Task: Search one way flight ticket for 2 adults, 2 infants in seat and 1 infant on lap in first from Everett: Paine Field (snohomish County Airport) to Riverton: Central Wyoming Regional Airport (was Riverton Regional) on 8-4-2023. Choice of flights is JetBlue. Number of bags: 5 checked bags. Price is upto 45000. Outbound departure time preference is 7:00.
Action: Mouse moved to (258, 372)
Screenshot: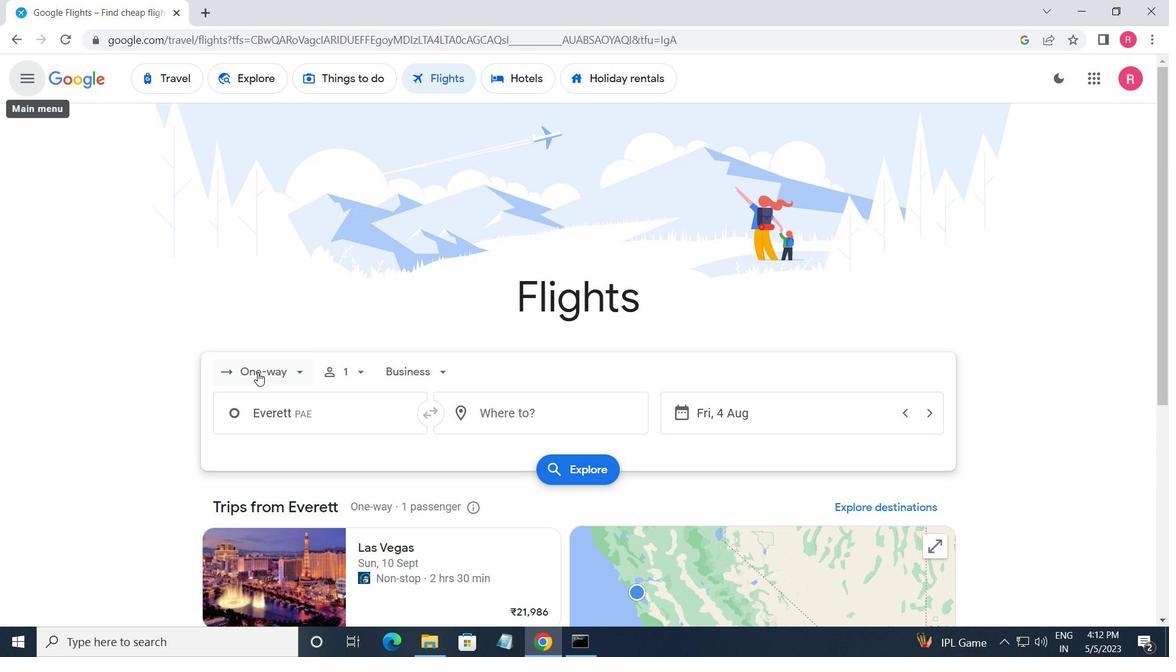 
Action: Mouse pressed left at (258, 372)
Screenshot: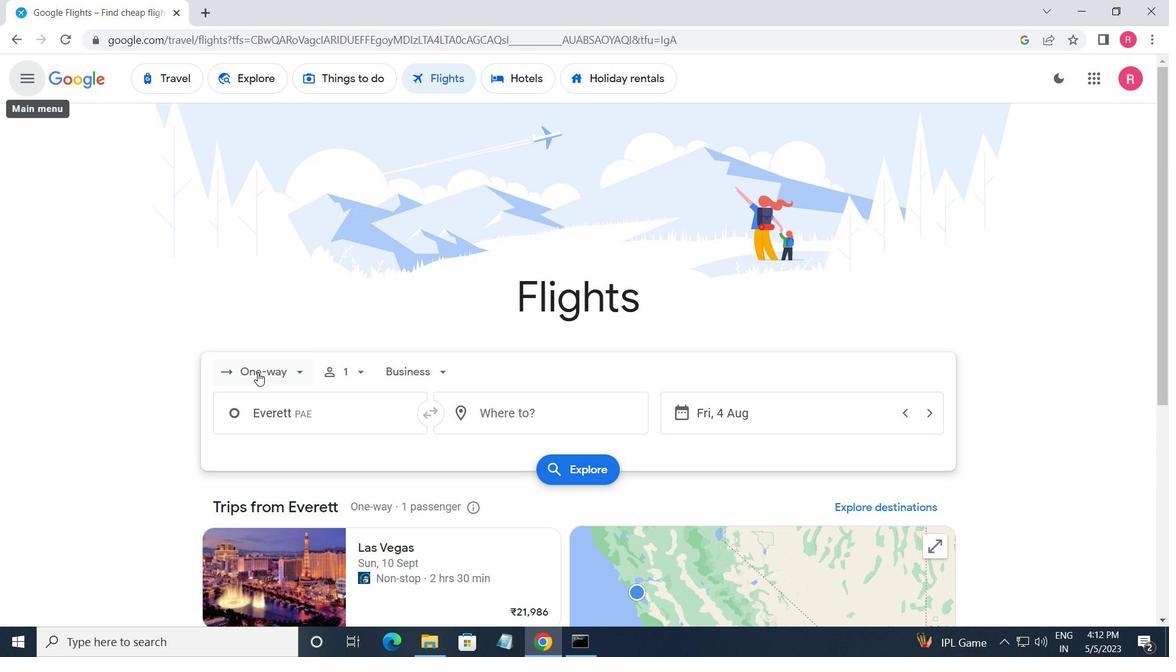 
Action: Mouse moved to (294, 373)
Screenshot: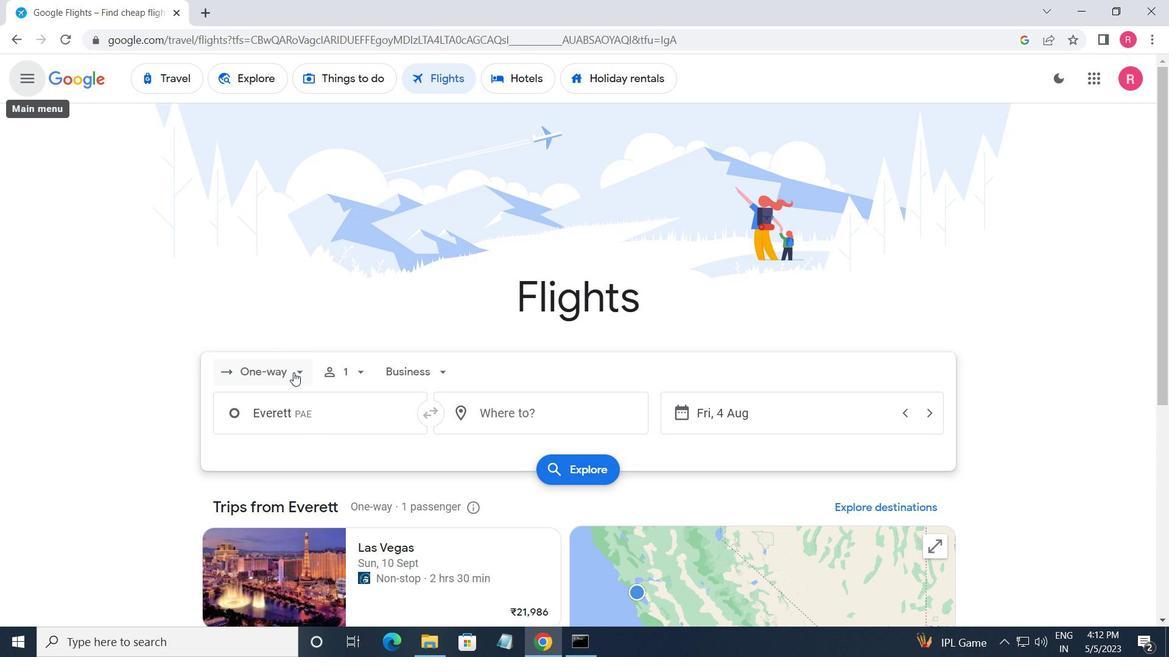 
Action: Mouse pressed left at (294, 373)
Screenshot: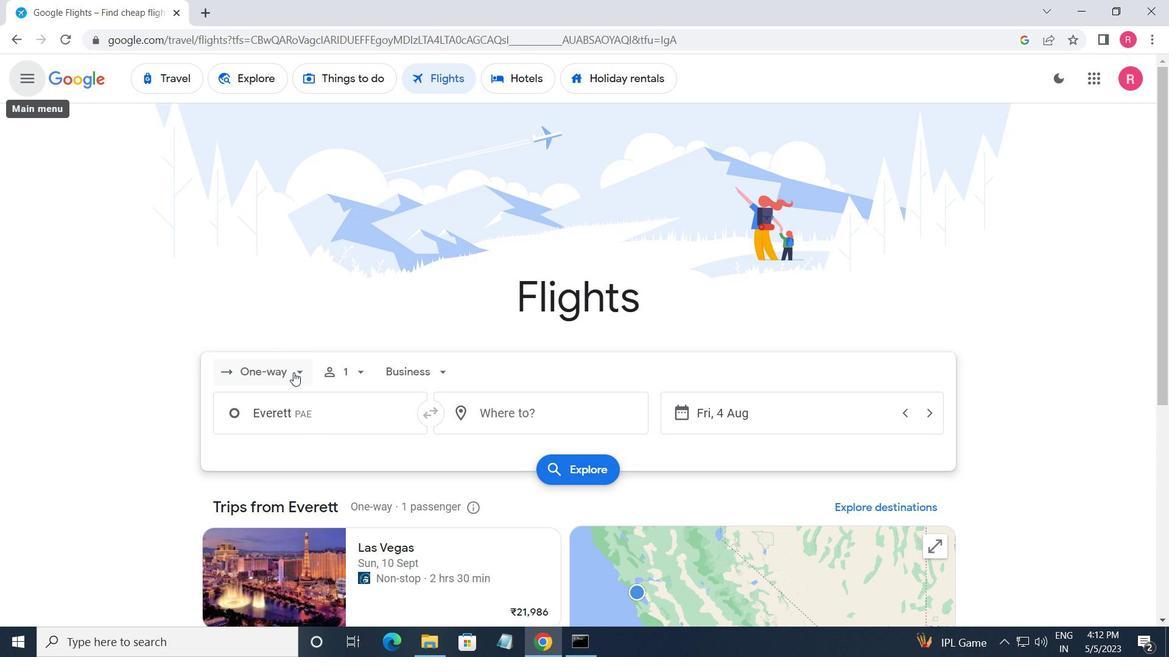 
Action: Mouse moved to (294, 375)
Screenshot: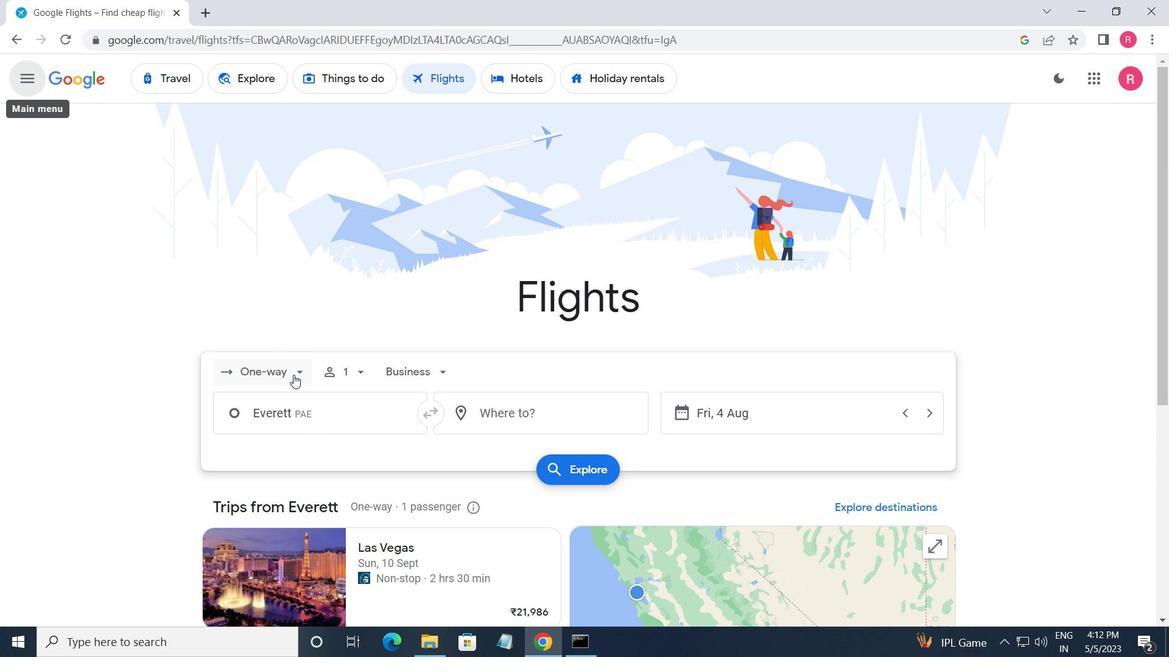 
Action: Mouse pressed left at (294, 375)
Screenshot: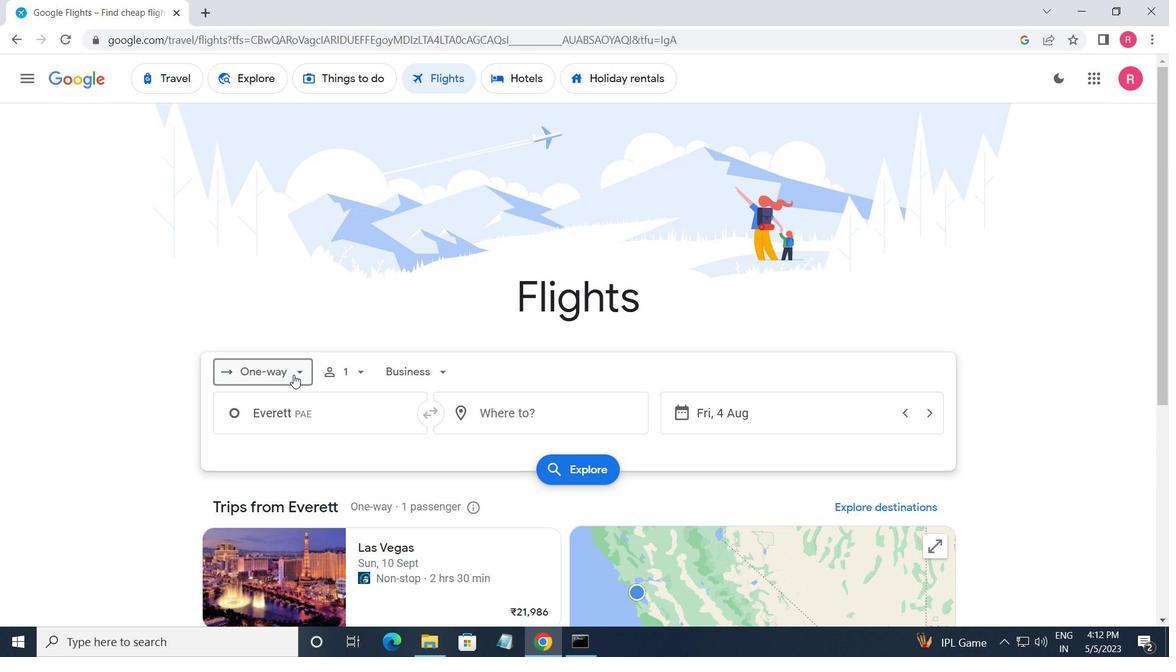 
Action: Mouse pressed left at (294, 375)
Screenshot: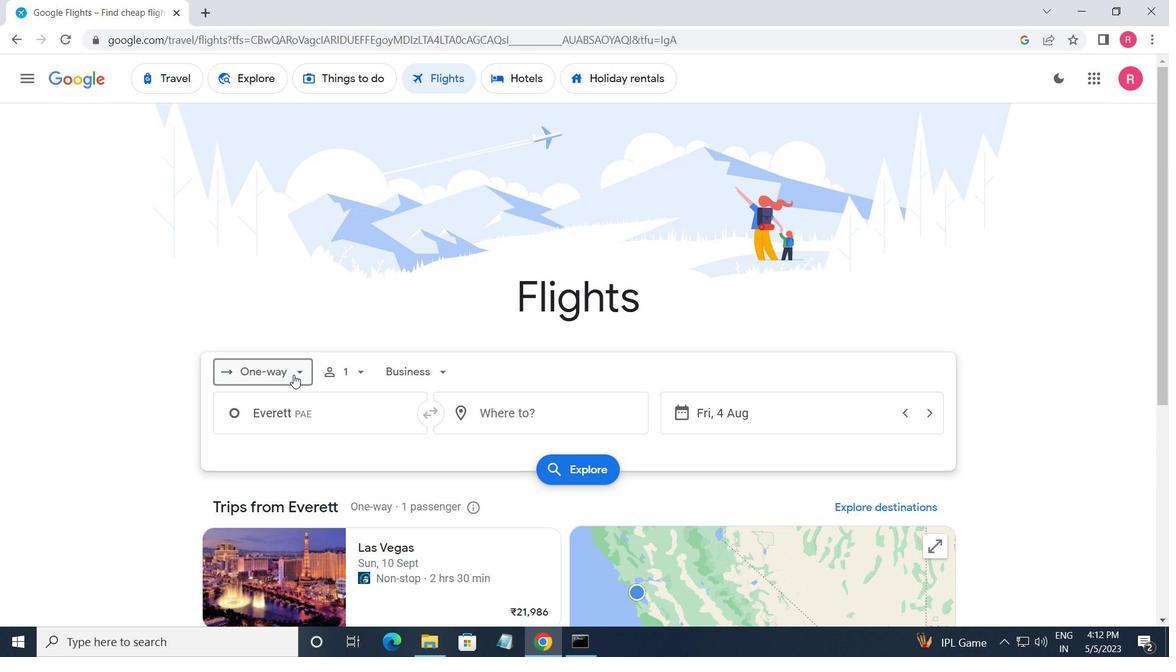 
Action: Mouse moved to (291, 442)
Screenshot: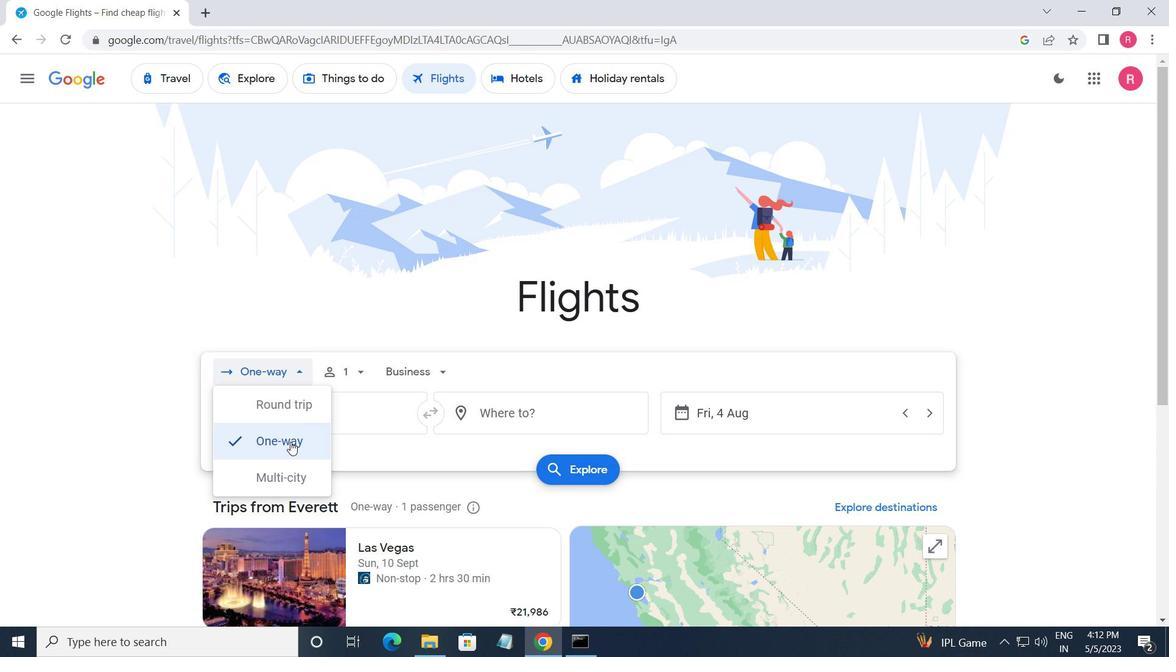 
Action: Mouse pressed left at (291, 442)
Screenshot: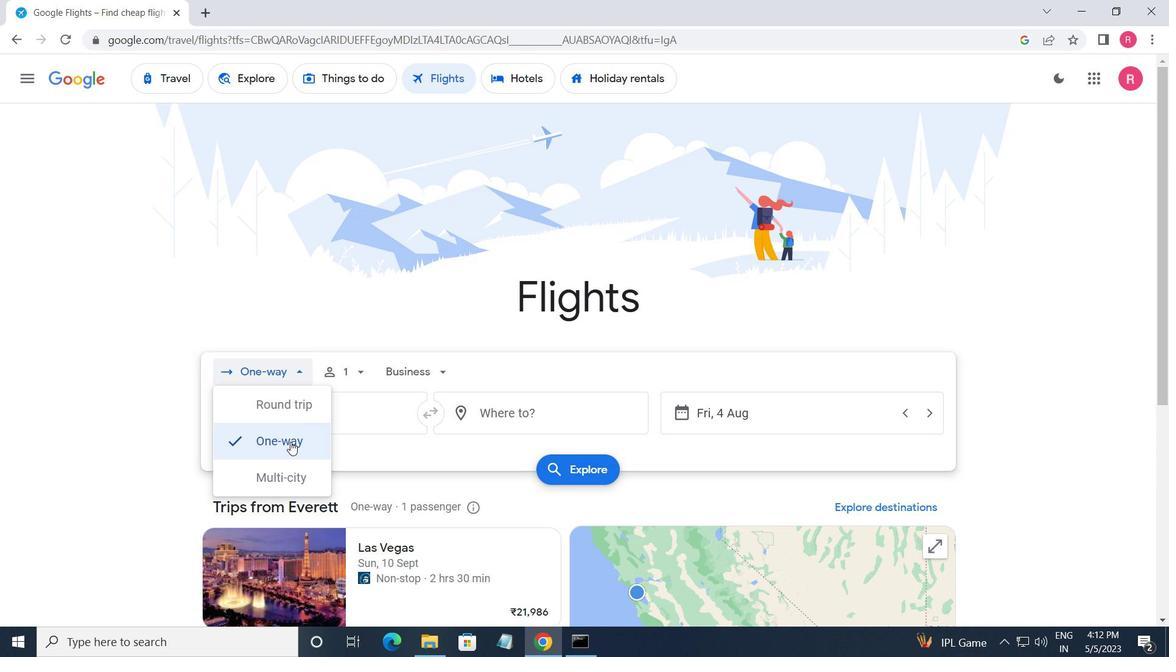 
Action: Mouse moved to (351, 369)
Screenshot: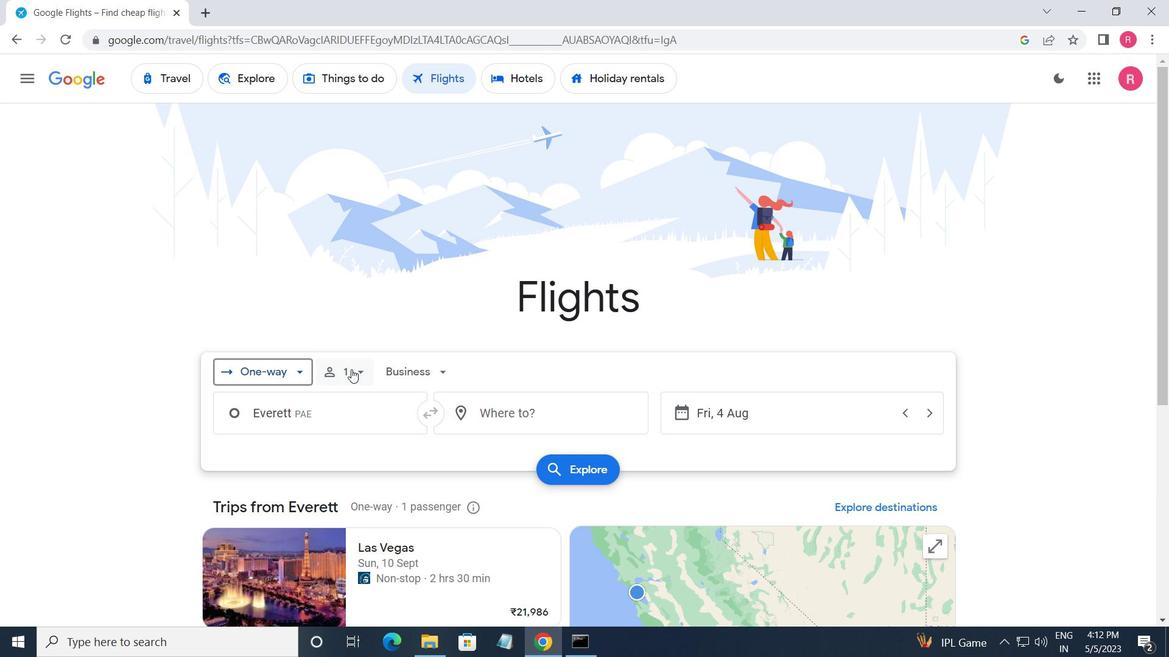
Action: Mouse pressed left at (351, 369)
Screenshot: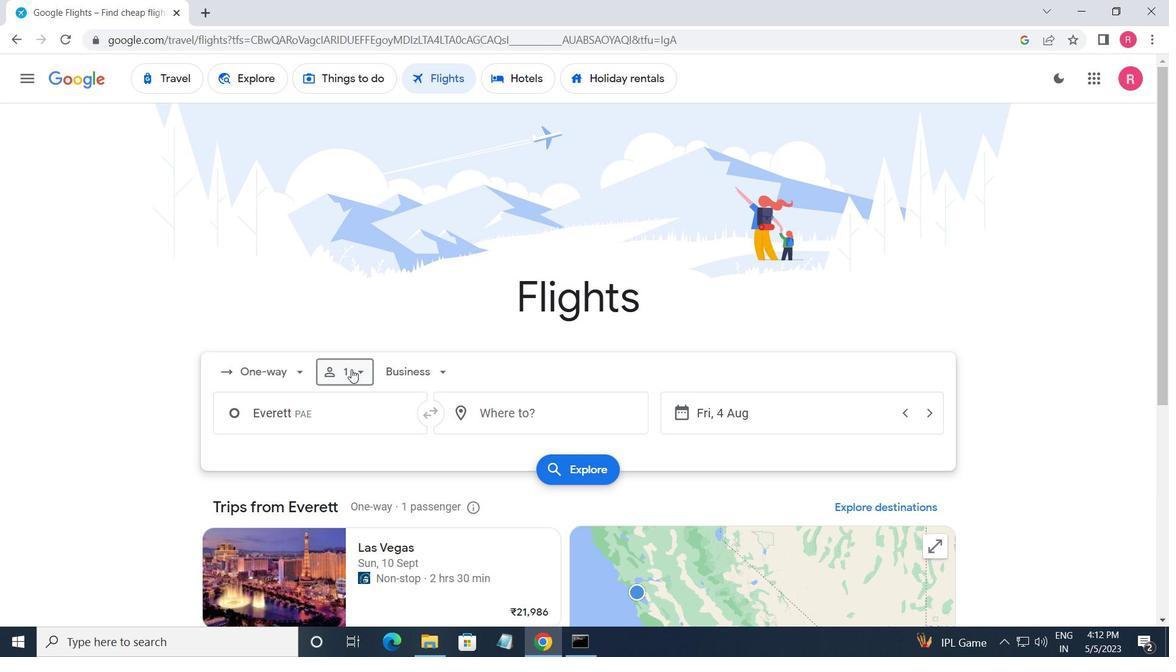
Action: Mouse moved to (477, 417)
Screenshot: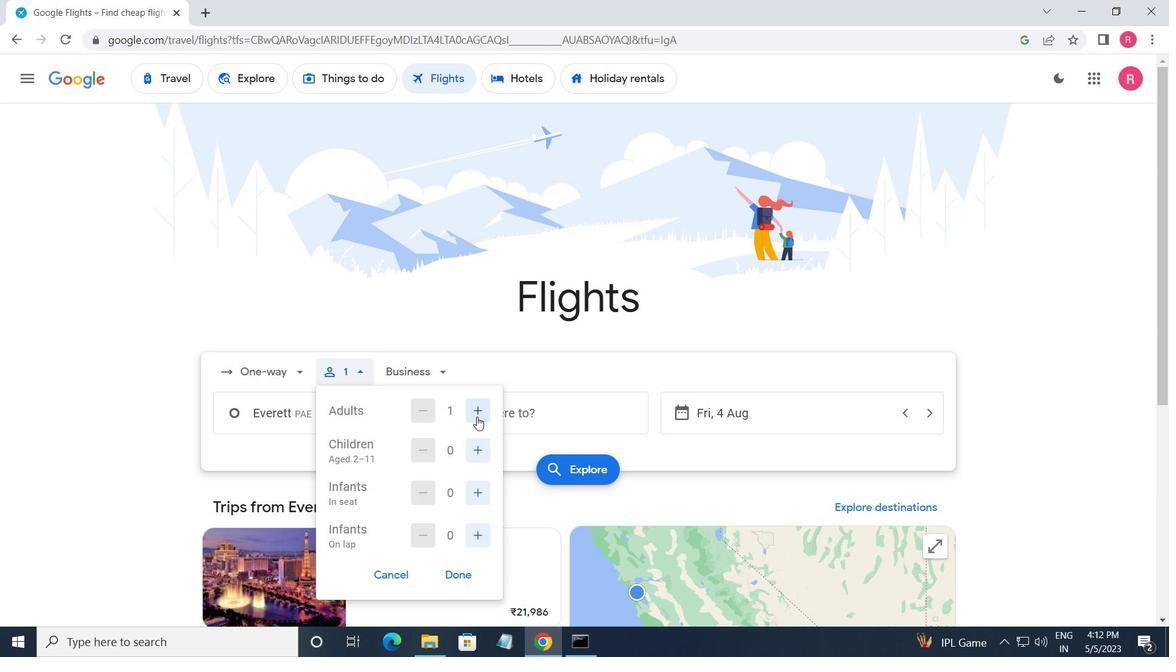 
Action: Mouse pressed left at (477, 417)
Screenshot: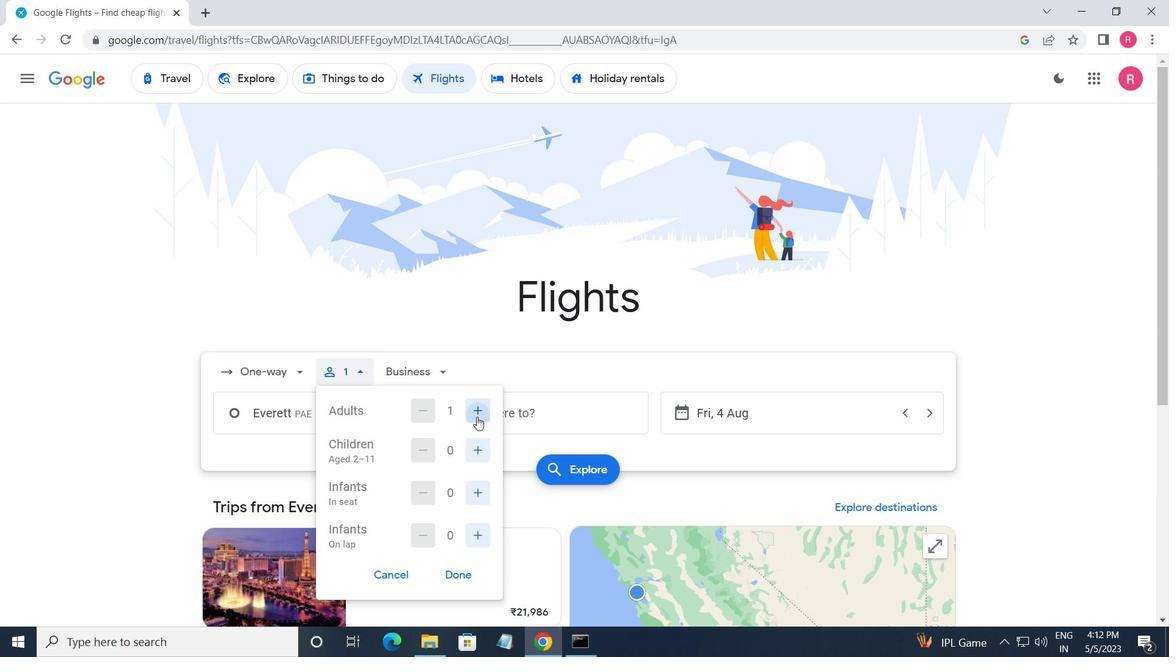 
Action: Mouse moved to (484, 504)
Screenshot: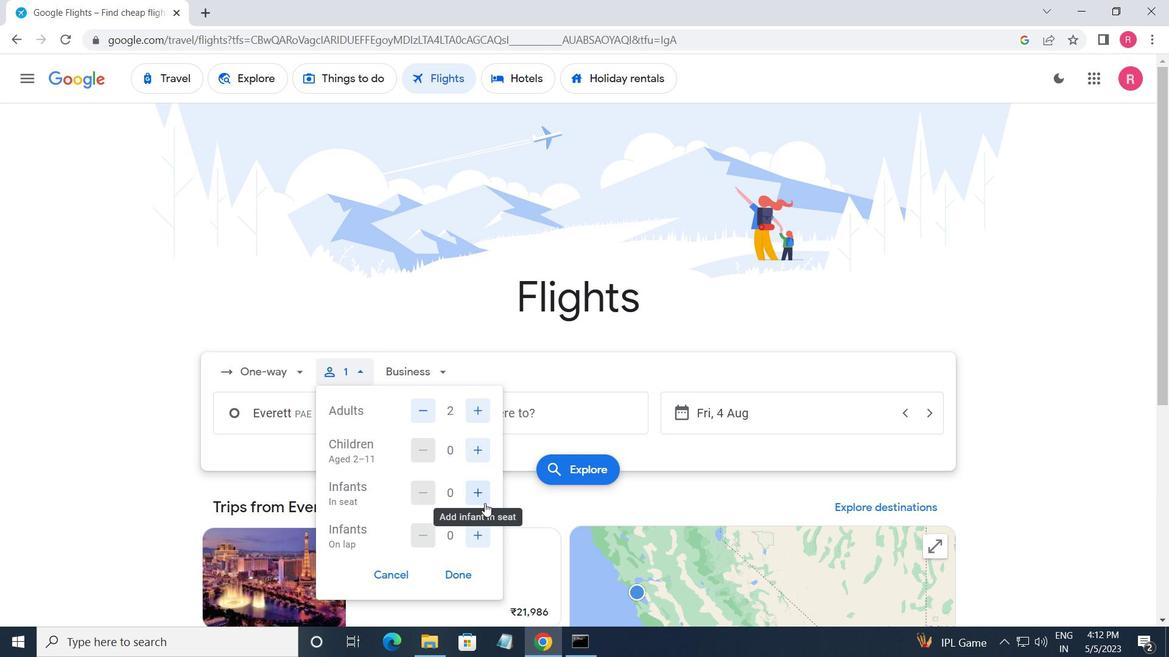 
Action: Mouse pressed left at (484, 504)
Screenshot: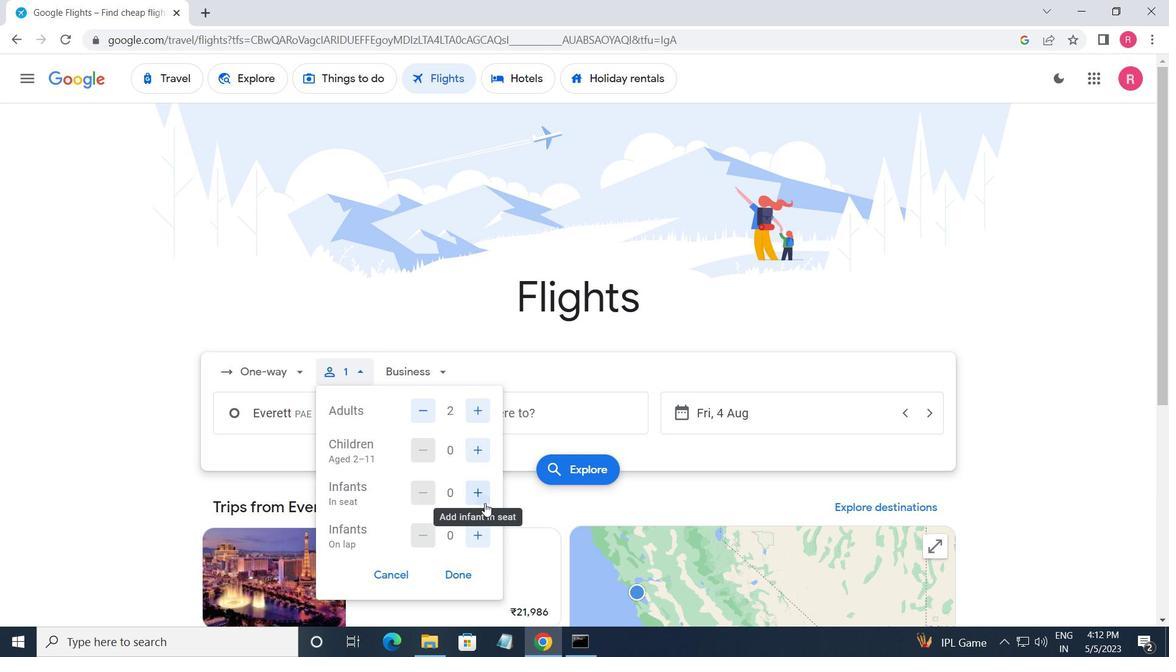 
Action: Mouse pressed left at (484, 504)
Screenshot: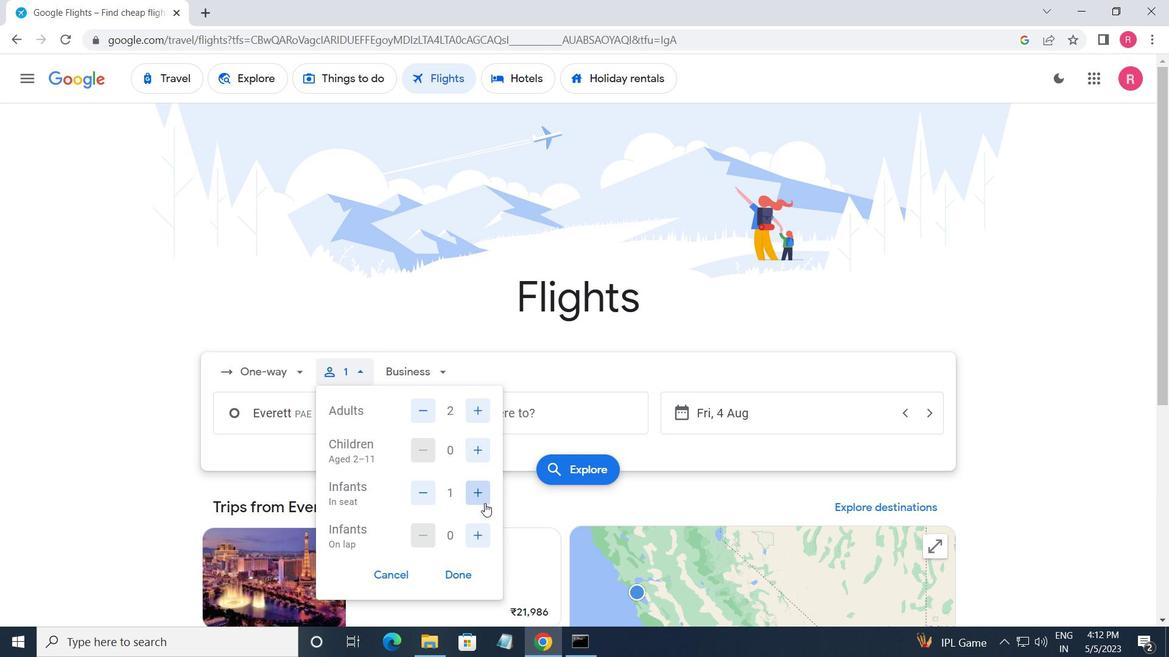 
Action: Mouse moved to (484, 537)
Screenshot: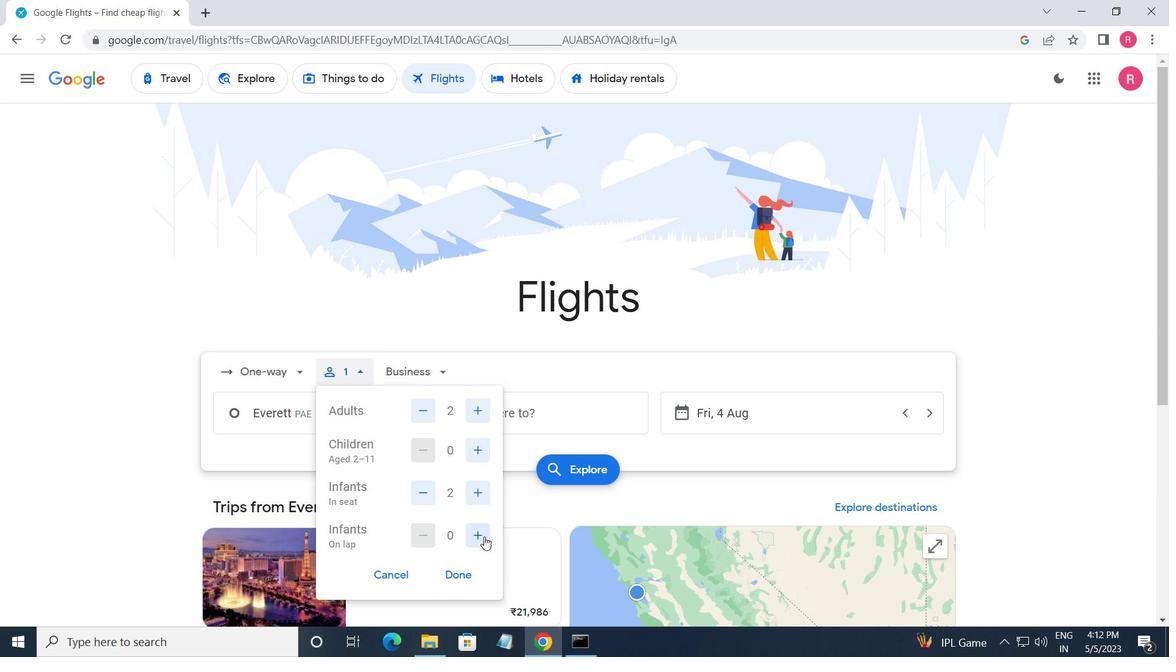 
Action: Mouse pressed left at (484, 537)
Screenshot: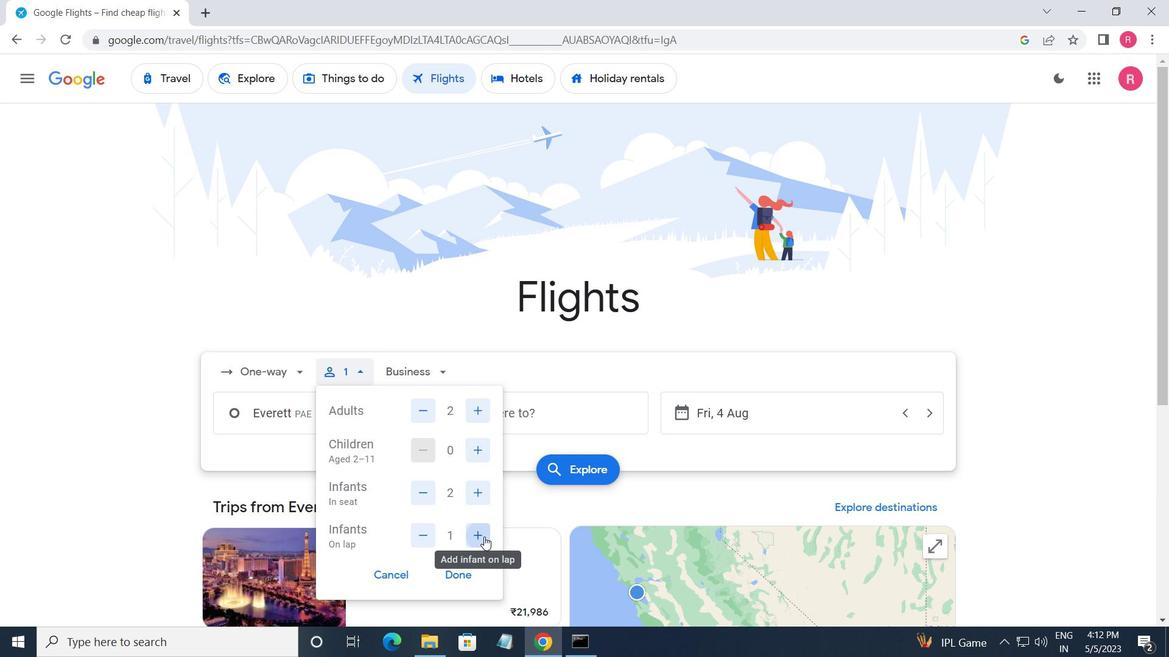 
Action: Mouse moved to (471, 568)
Screenshot: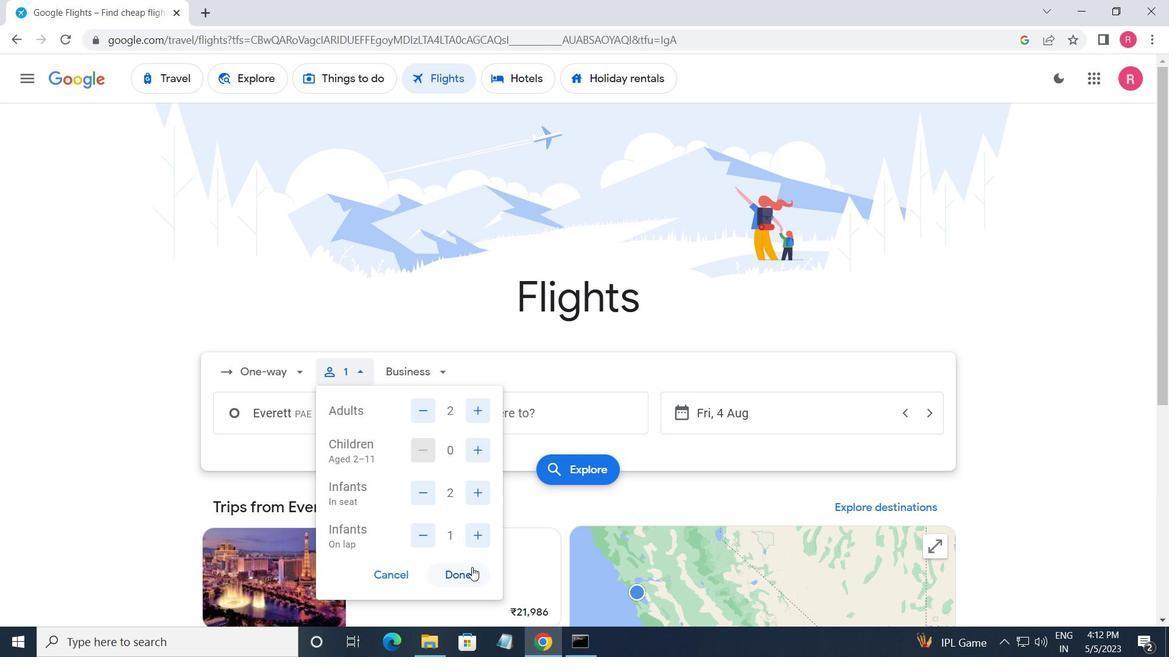 
Action: Mouse pressed left at (471, 568)
Screenshot: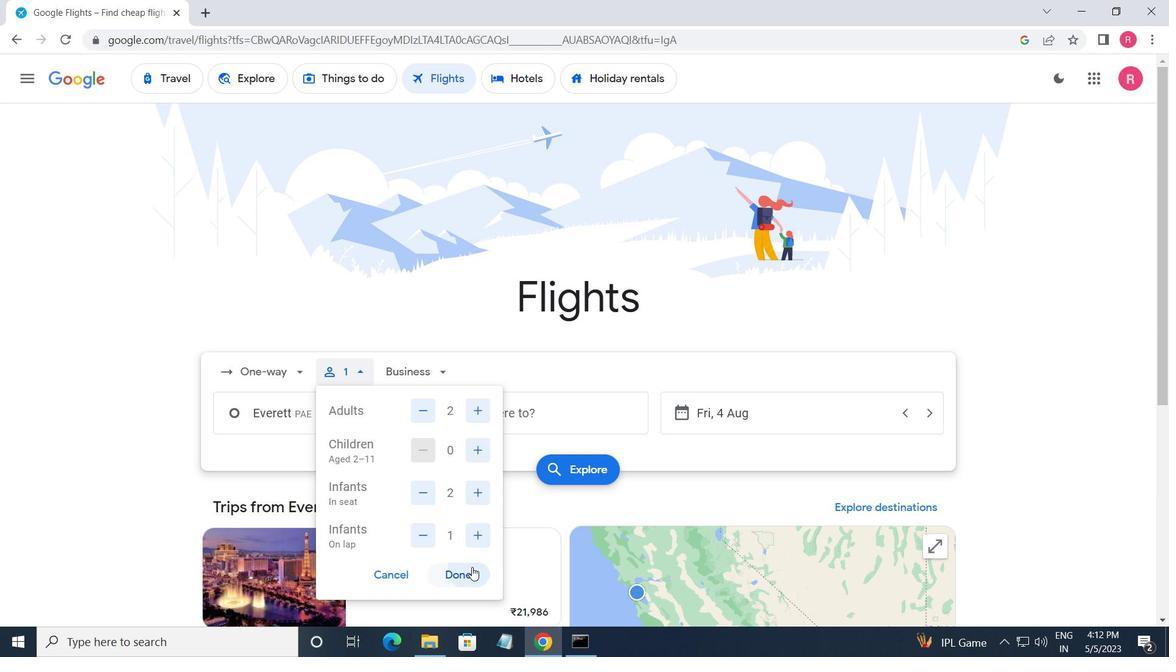 
Action: Mouse moved to (418, 366)
Screenshot: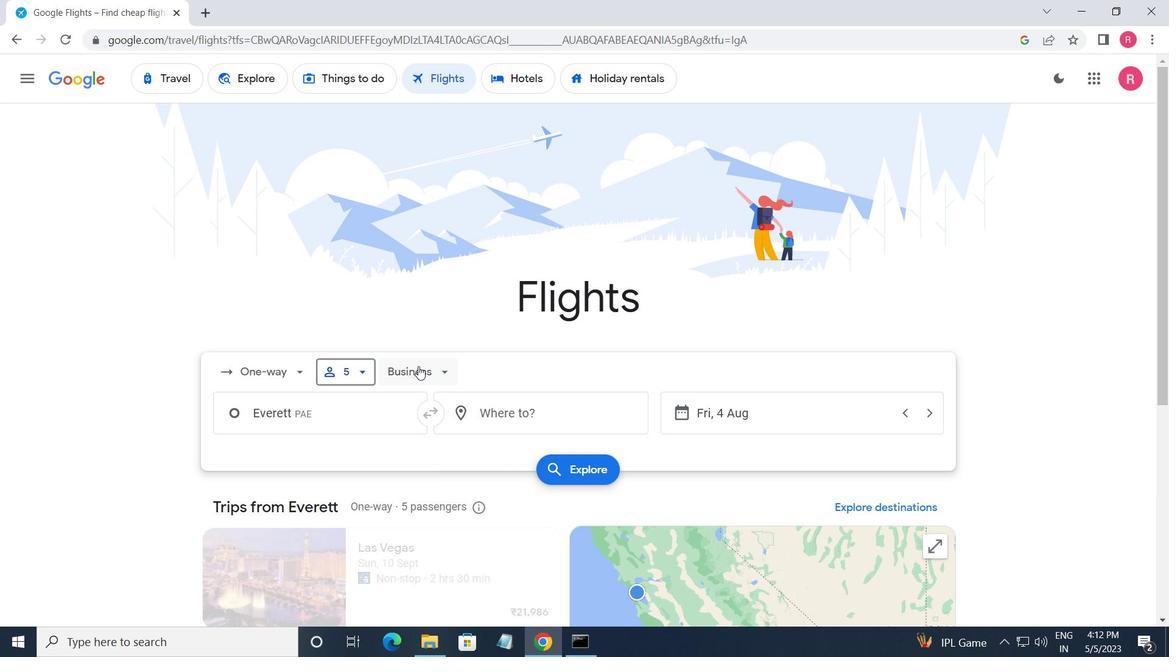 
Action: Mouse pressed left at (418, 366)
Screenshot: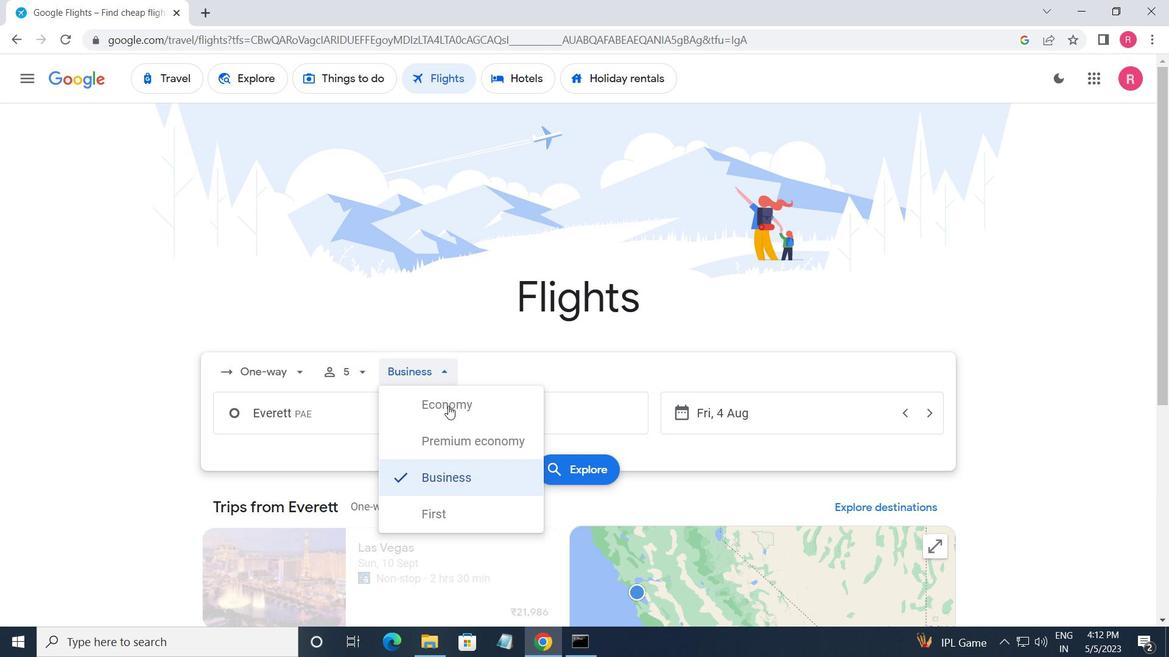
Action: Mouse moved to (455, 512)
Screenshot: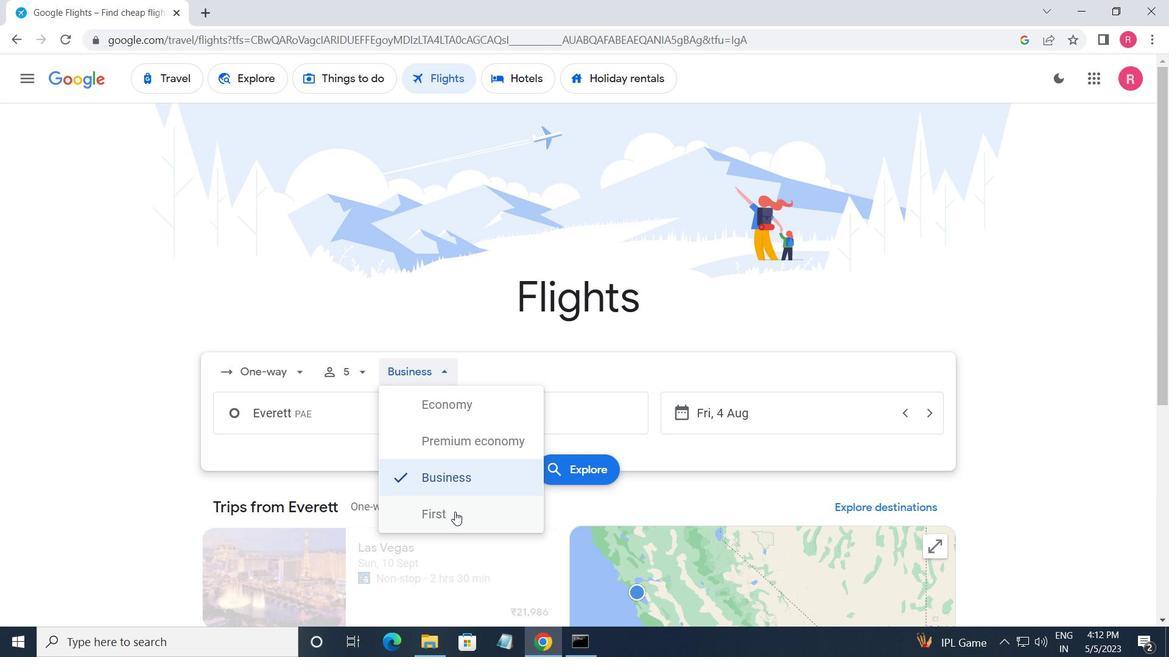 
Action: Mouse pressed left at (455, 512)
Screenshot: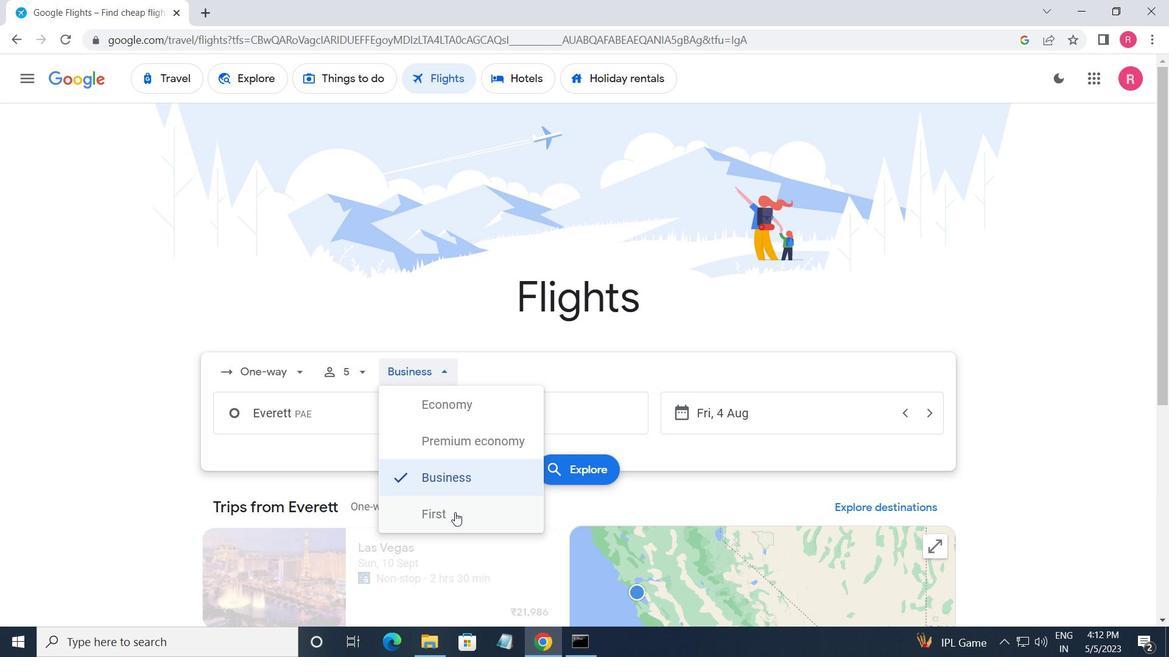 
Action: Mouse moved to (381, 425)
Screenshot: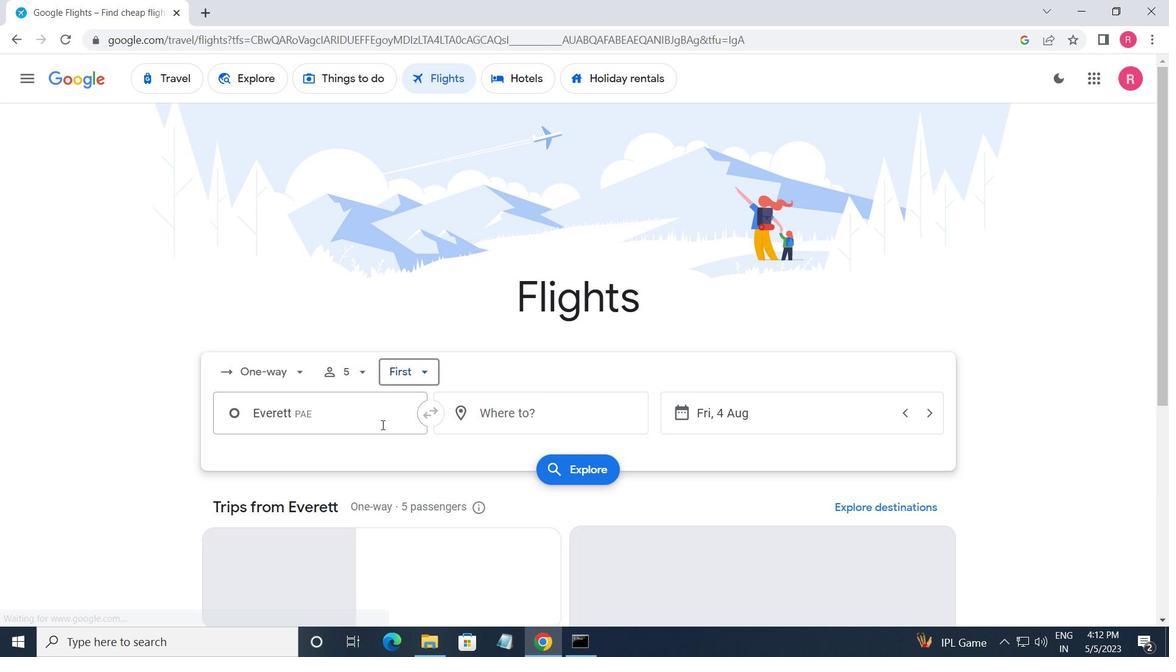 
Action: Mouse pressed left at (381, 425)
Screenshot: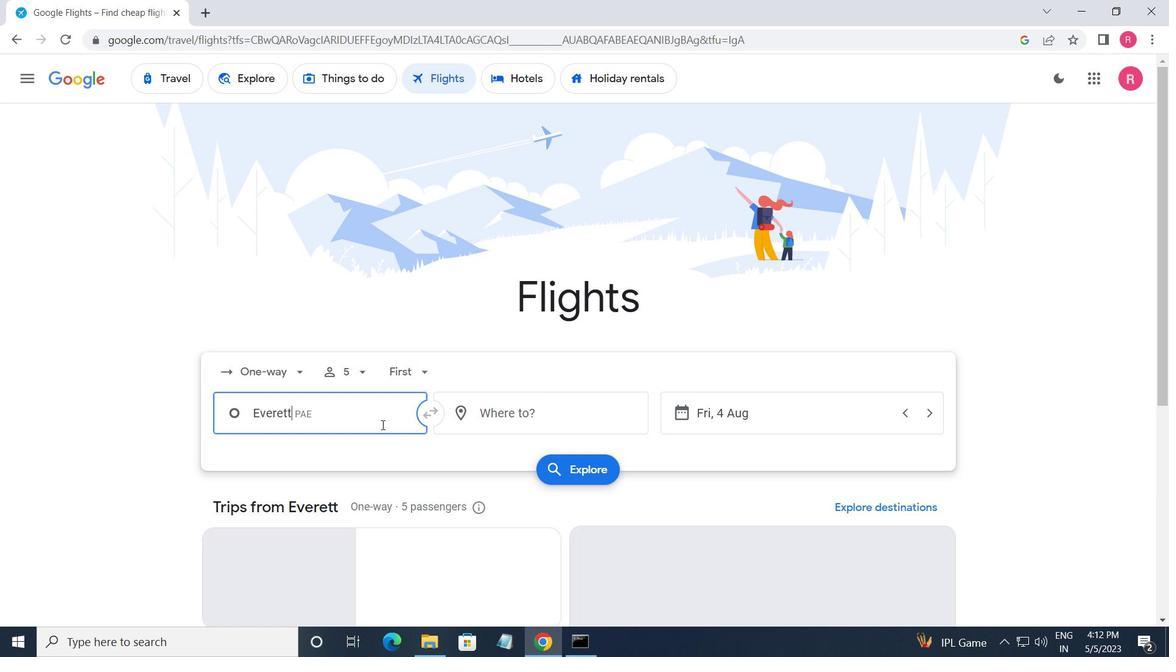 
Action: Key pressed <Key.shift>EVERETT
Screenshot: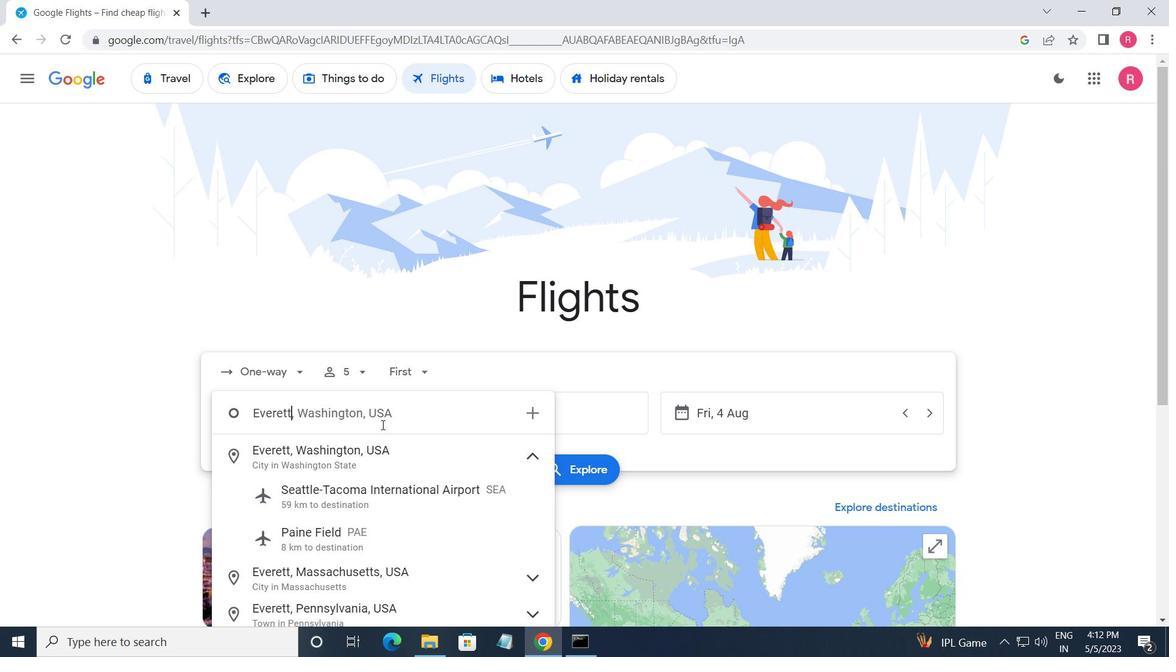 
Action: Mouse moved to (408, 551)
Screenshot: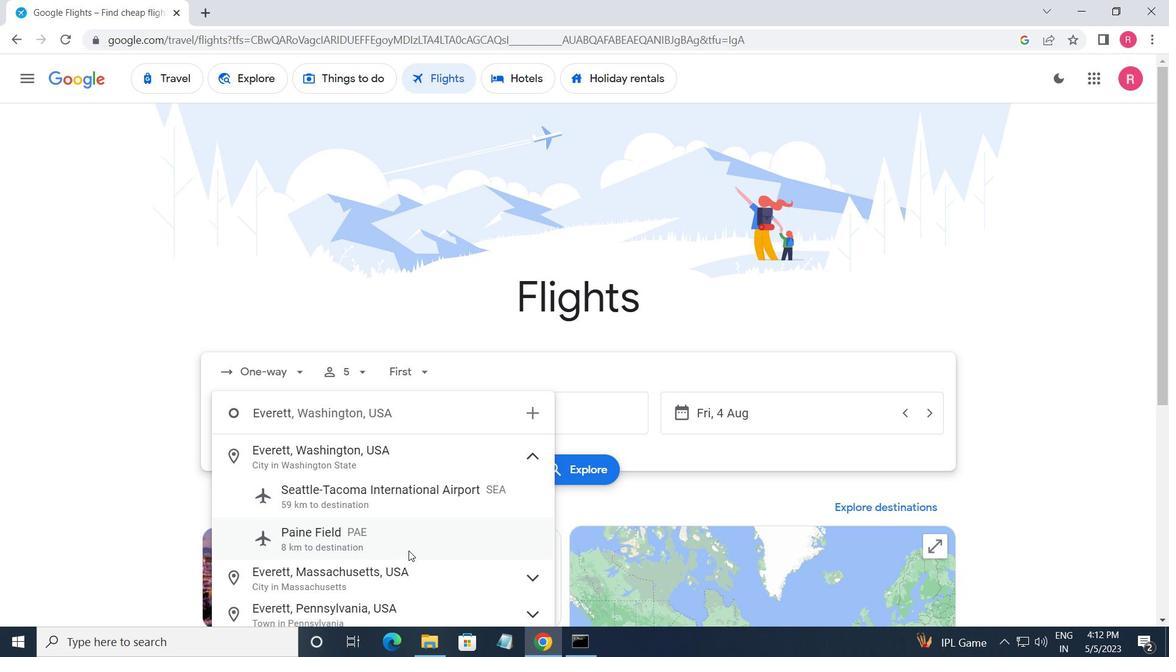 
Action: Mouse pressed left at (408, 551)
Screenshot: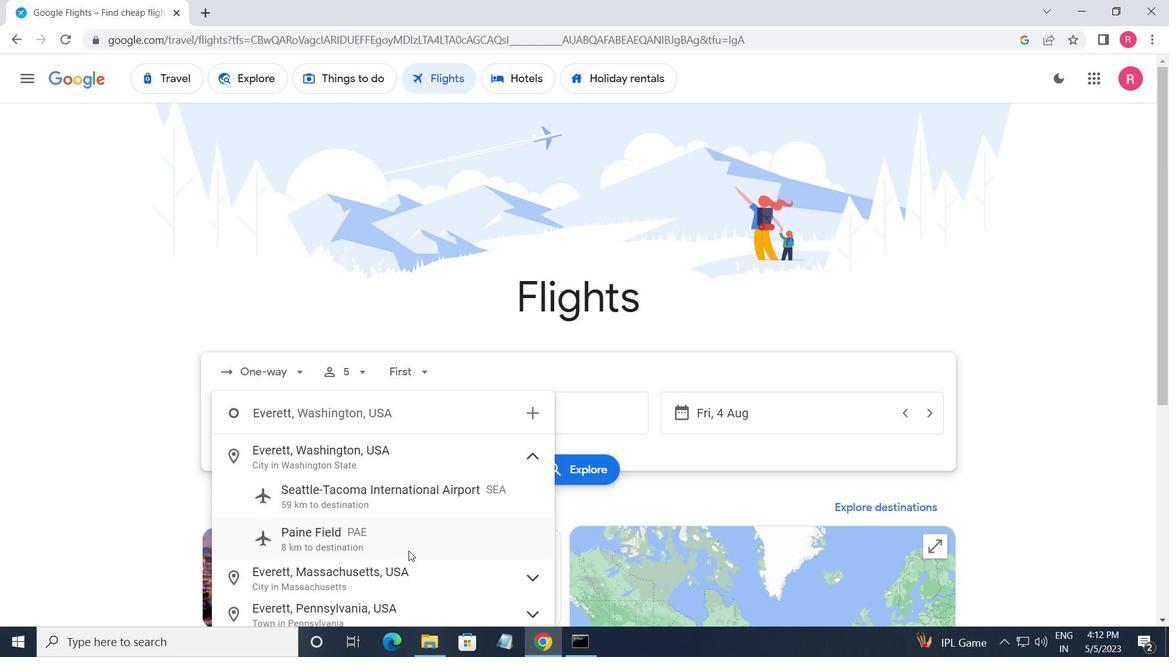 
Action: Mouse moved to (566, 410)
Screenshot: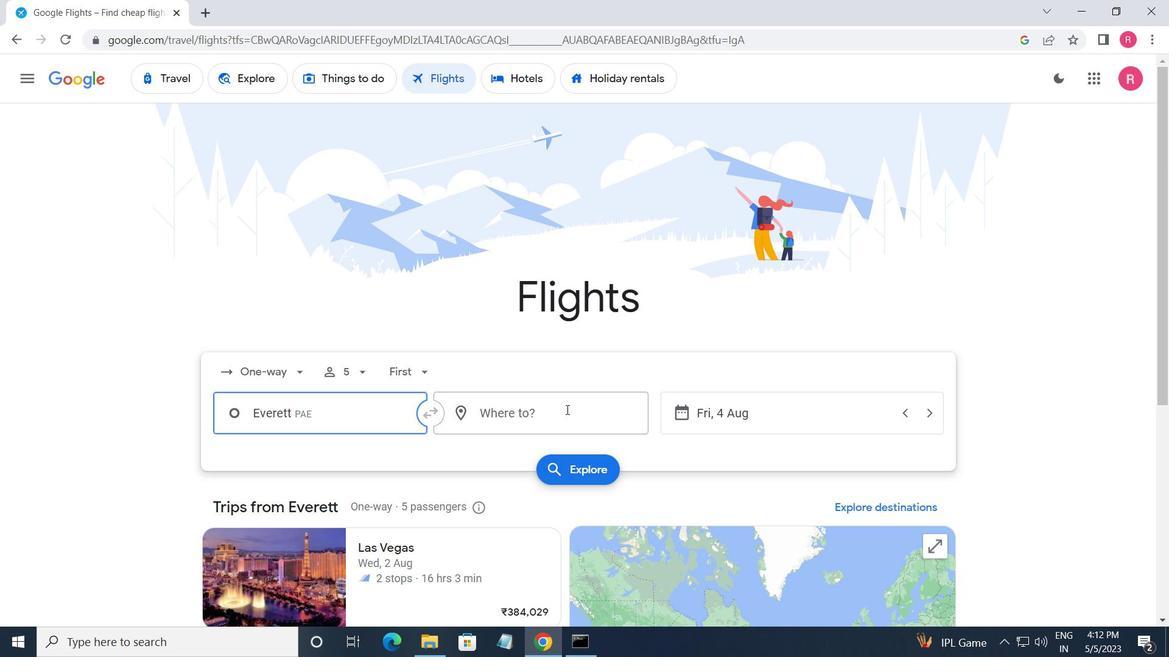 
Action: Mouse pressed left at (566, 410)
Screenshot: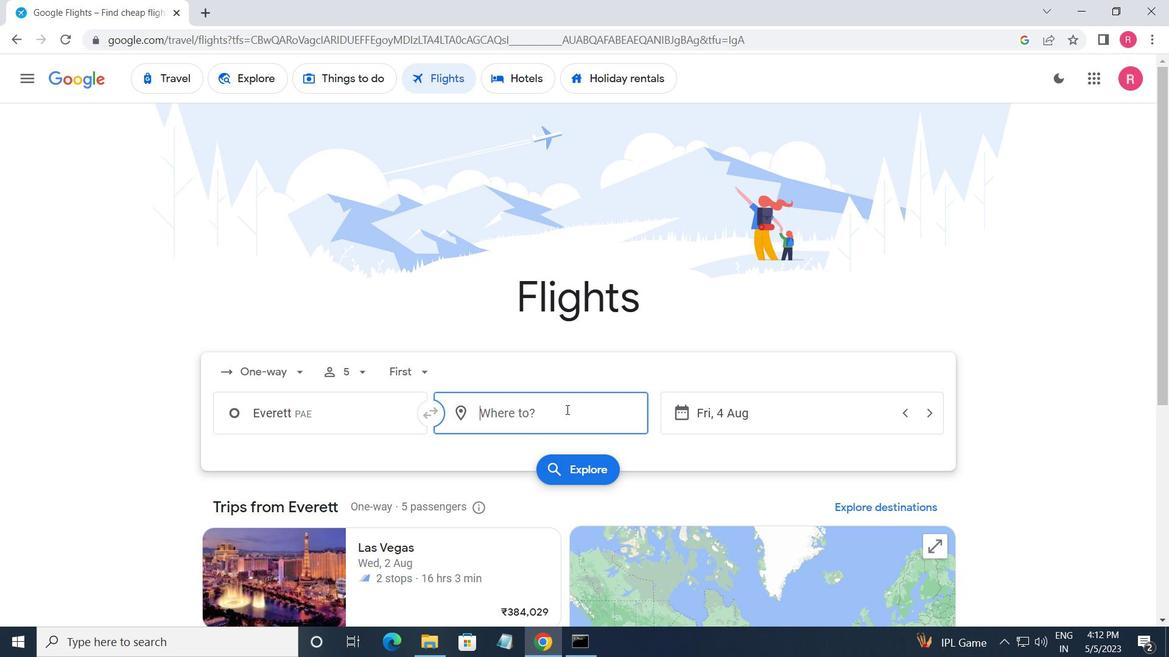 
Action: Key pressed <Key.shift>CENTRAL<Key.space><Key.shift>WO
Screenshot: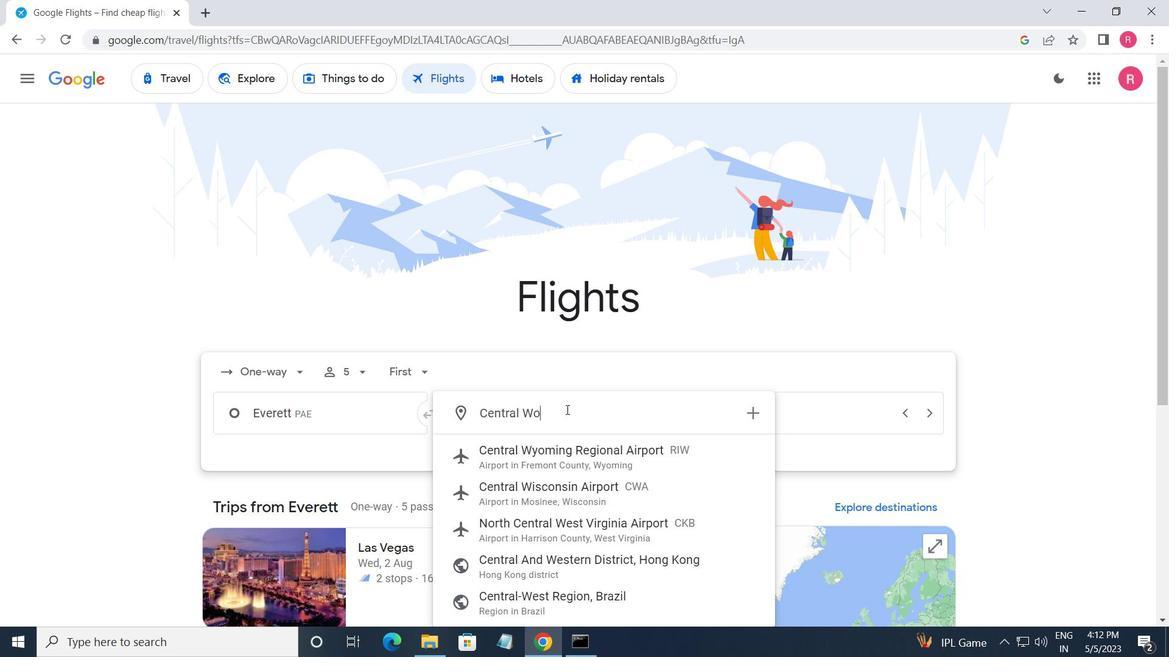 
Action: Mouse moved to (568, 448)
Screenshot: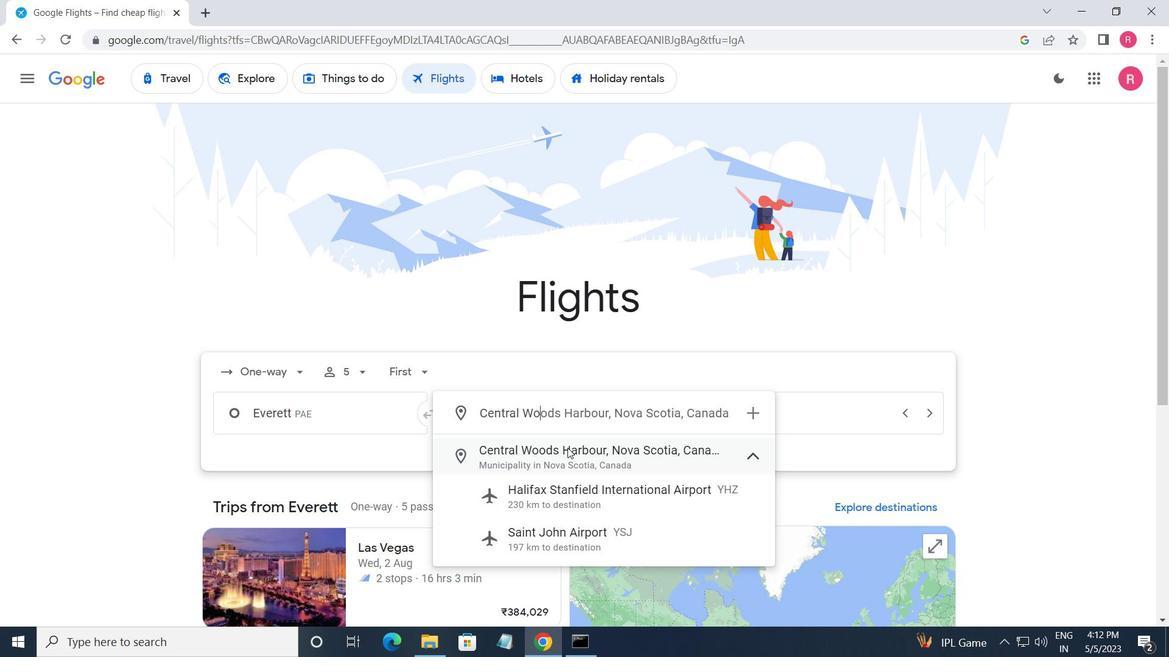 
Action: Key pressed Y<Key.backspace><Key.backspace>Y
Screenshot: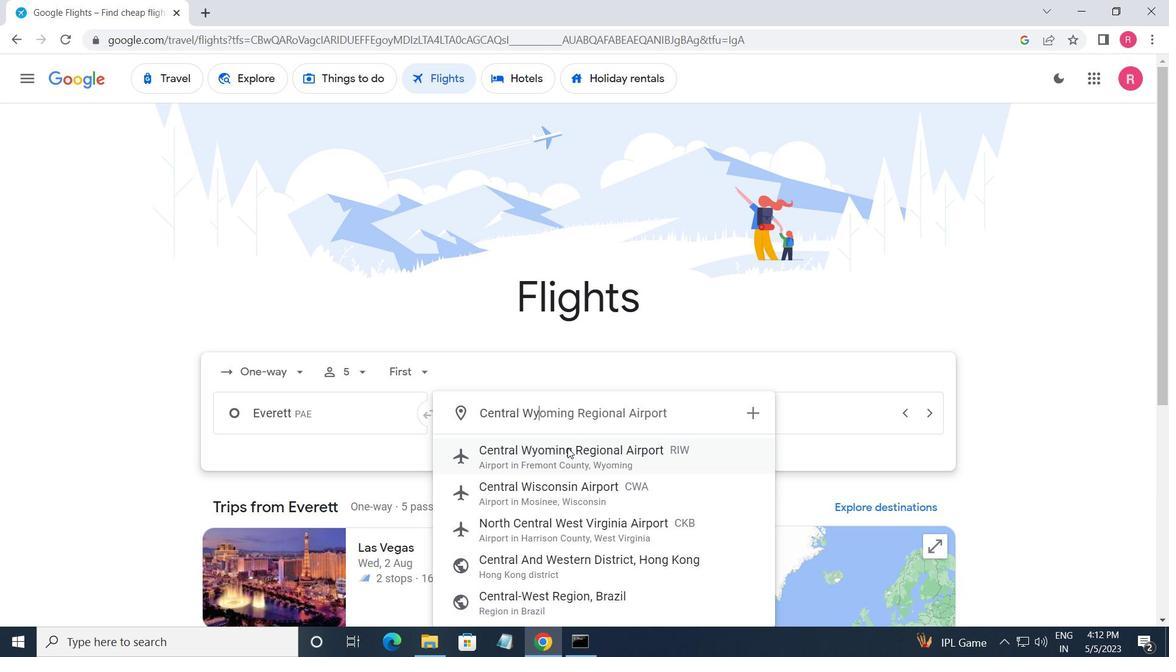 
Action: Mouse pressed left at (568, 448)
Screenshot: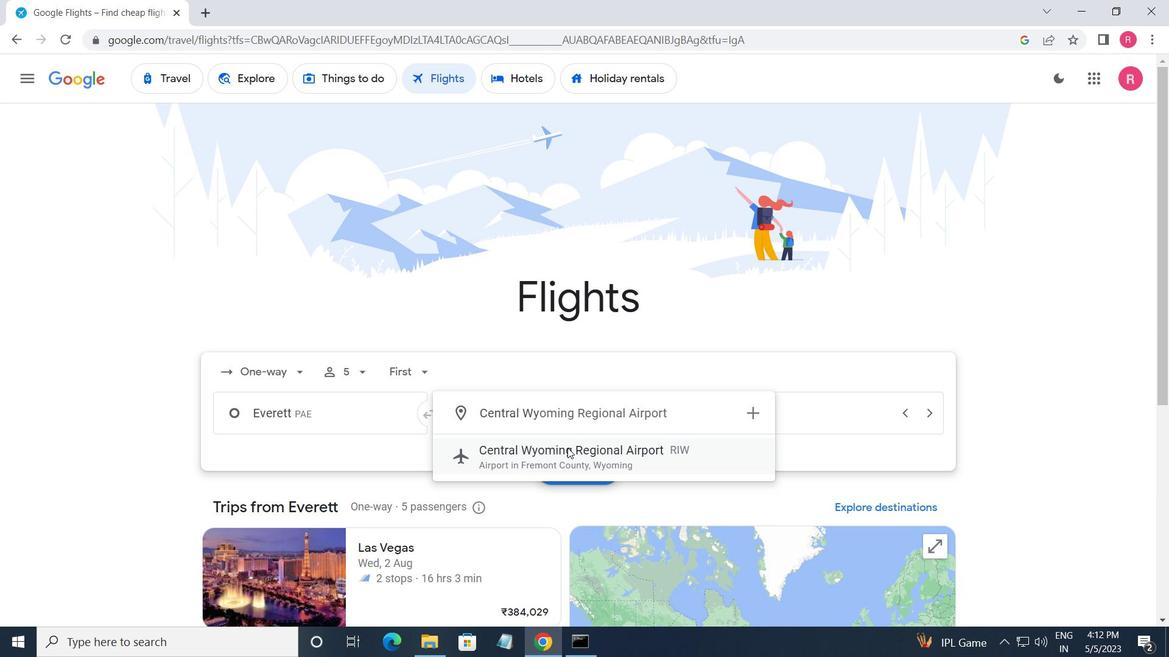 
Action: Mouse moved to (755, 415)
Screenshot: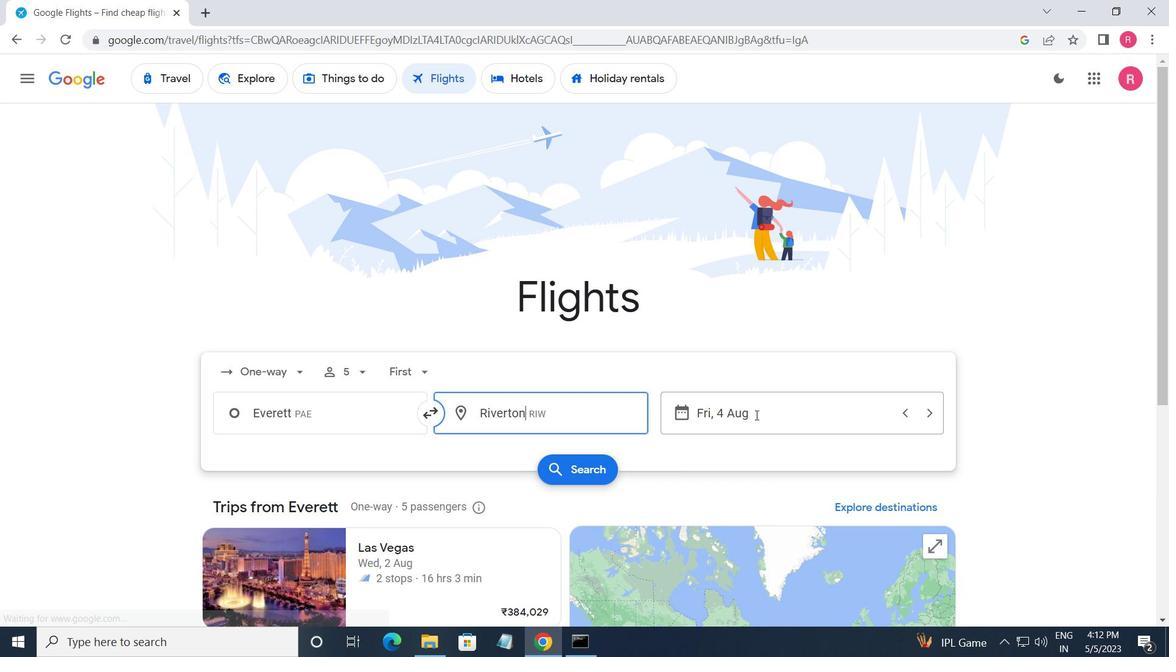
Action: Mouse pressed left at (755, 415)
Screenshot: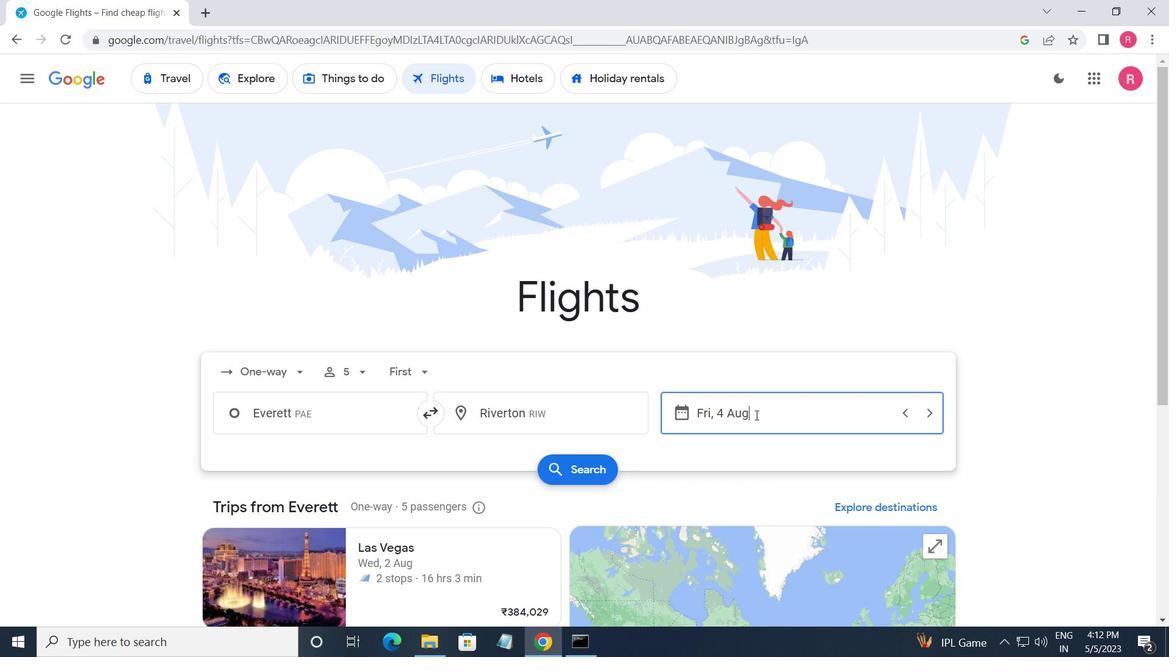 
Action: Mouse moved to (579, 359)
Screenshot: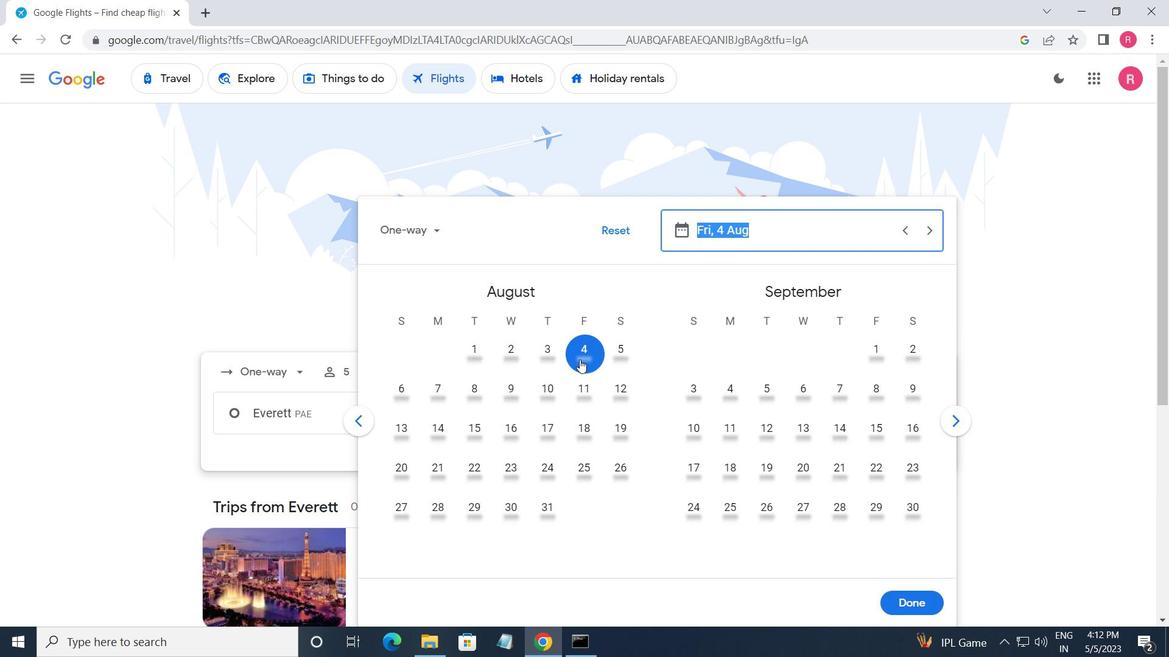 
Action: Mouse pressed left at (579, 359)
Screenshot: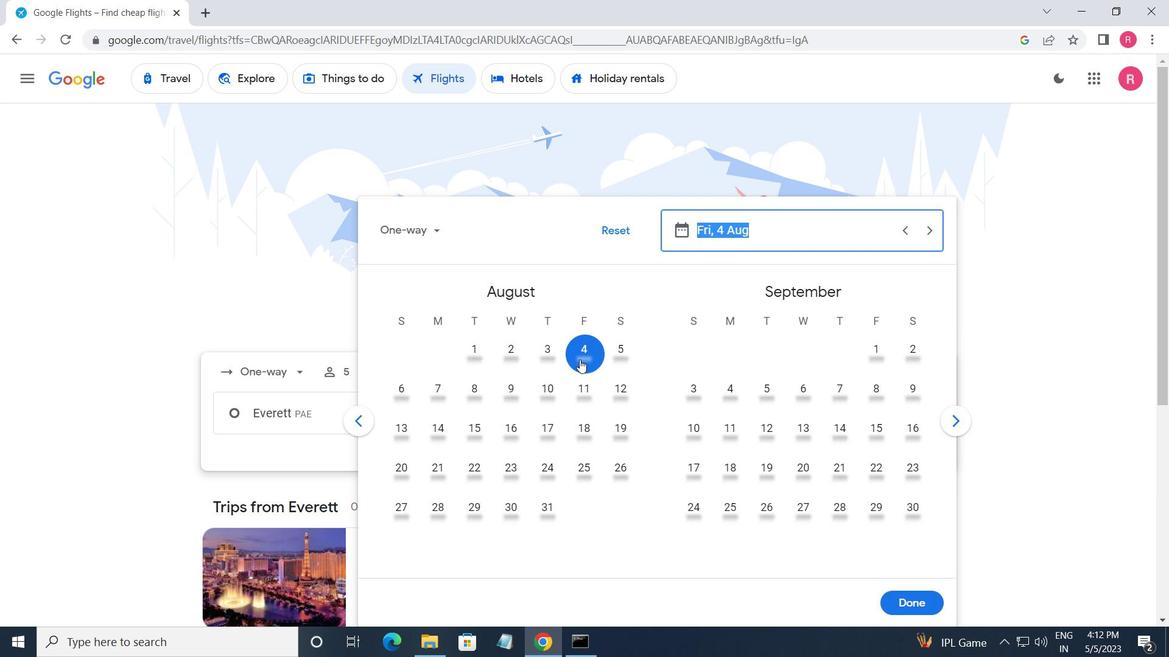 
Action: Mouse moved to (927, 595)
Screenshot: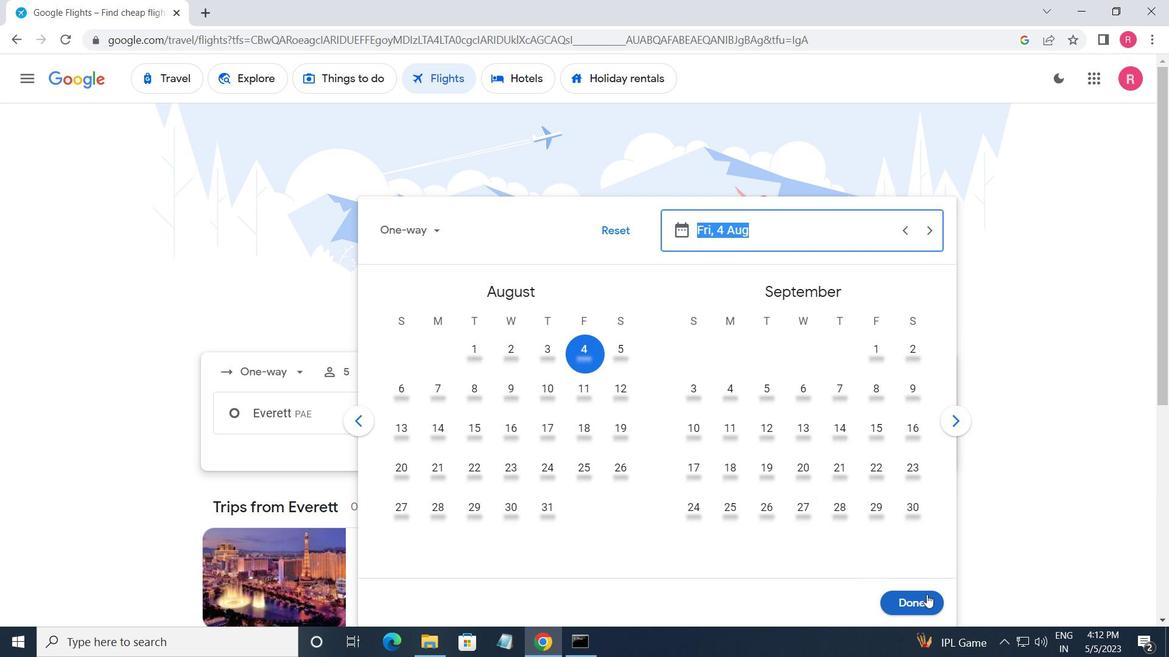 
Action: Mouse pressed left at (927, 595)
Screenshot: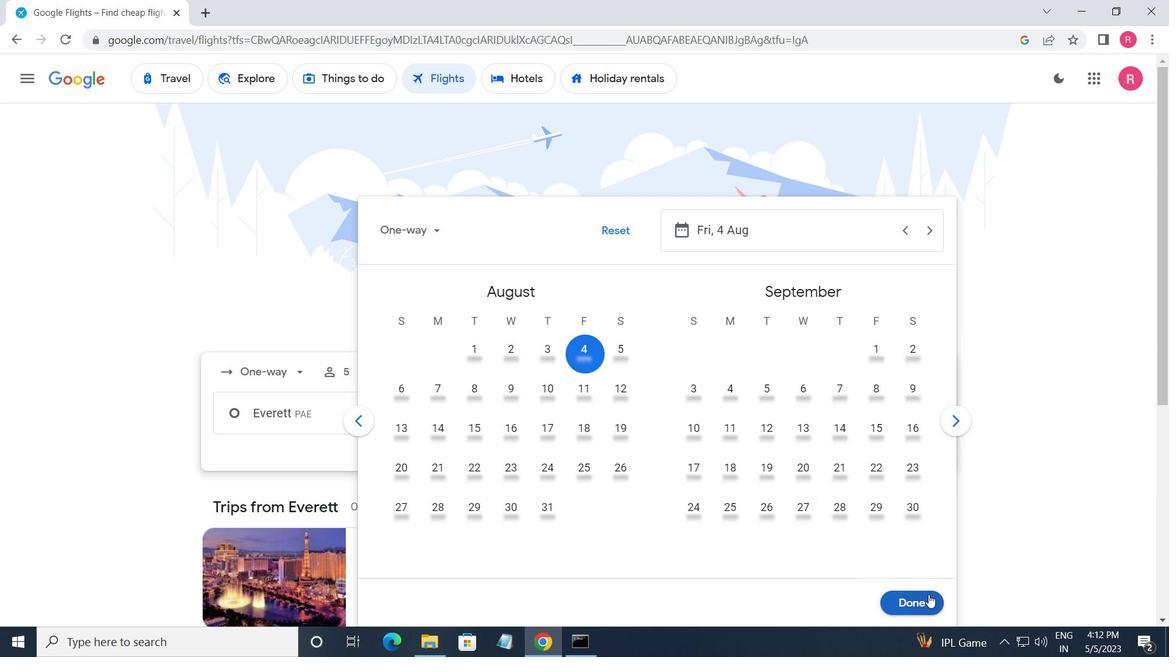 
Action: Mouse moved to (566, 462)
Screenshot: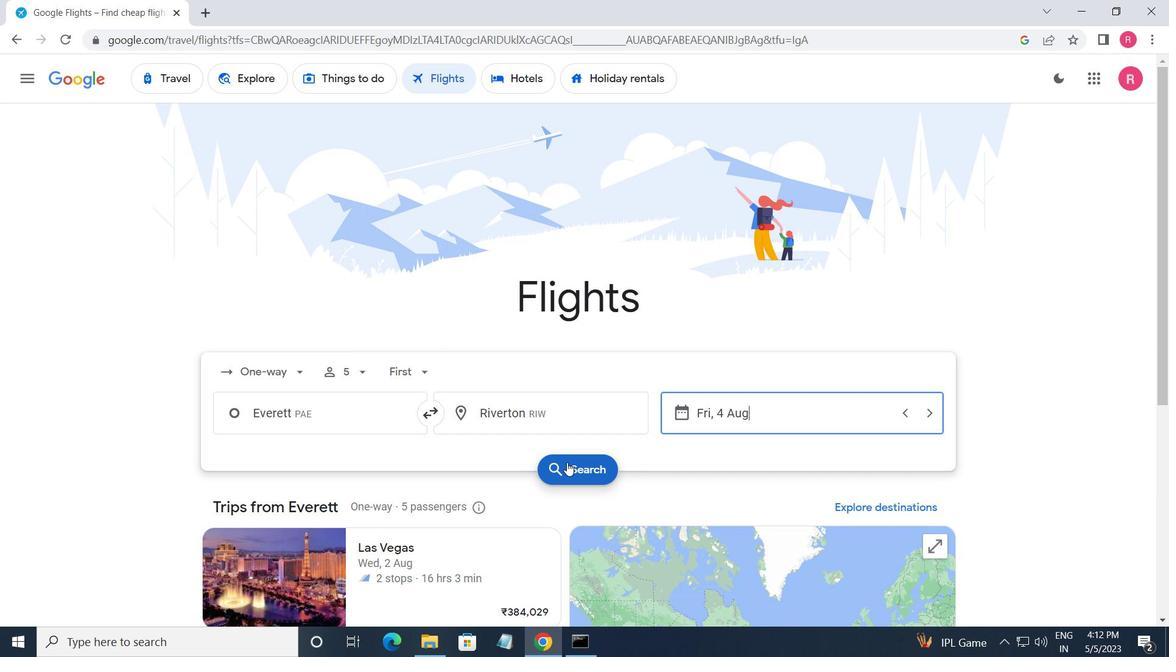 
Action: Mouse pressed left at (566, 462)
Screenshot: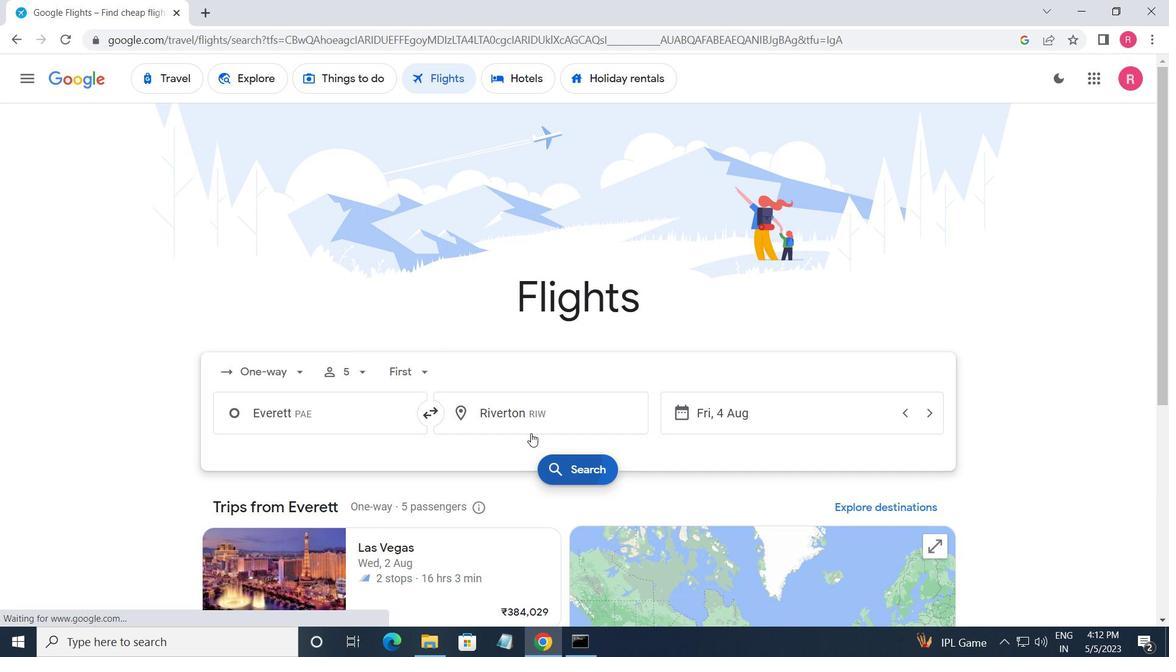 
Action: Mouse moved to (242, 218)
Screenshot: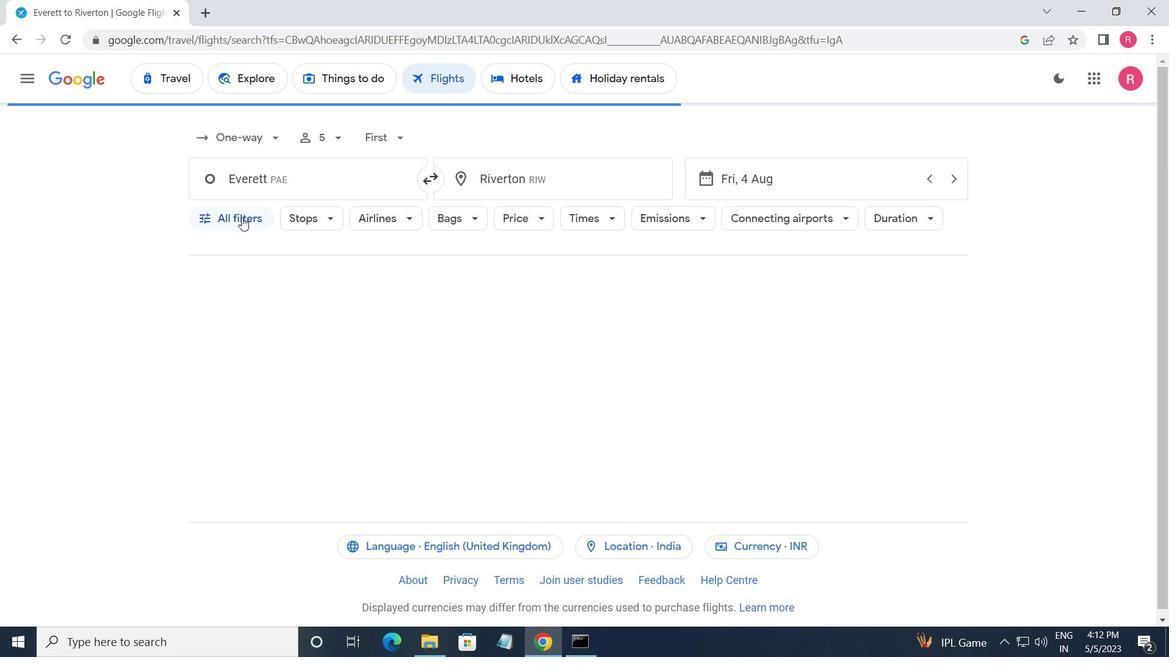 
Action: Mouse pressed left at (242, 218)
Screenshot: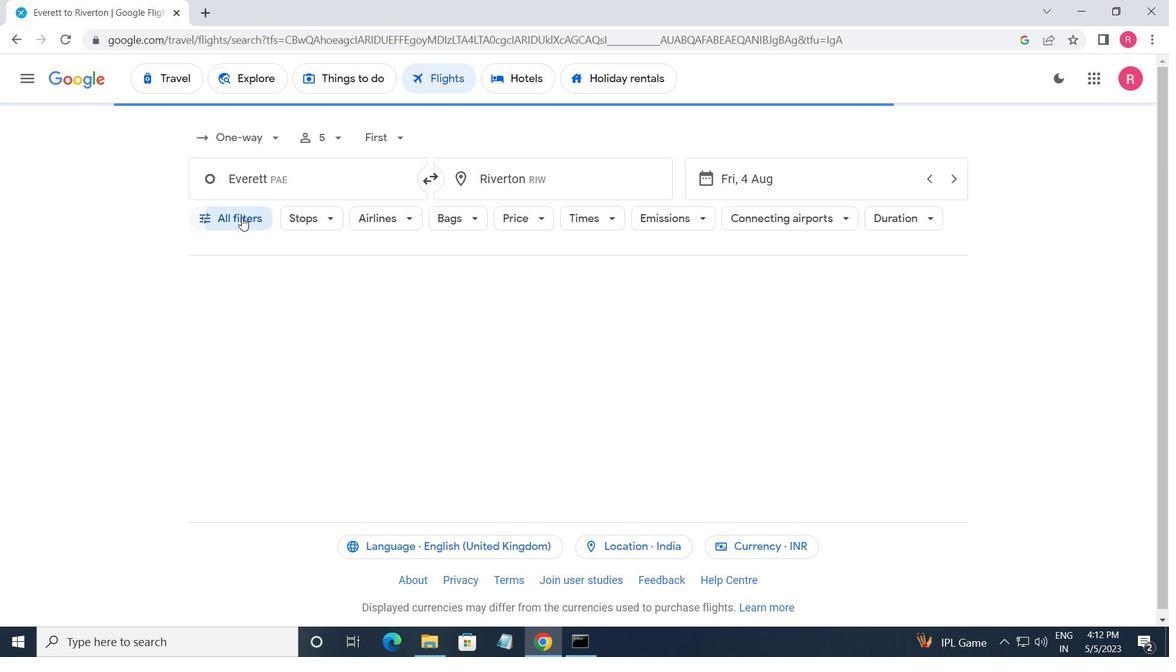 
Action: Mouse moved to (291, 304)
Screenshot: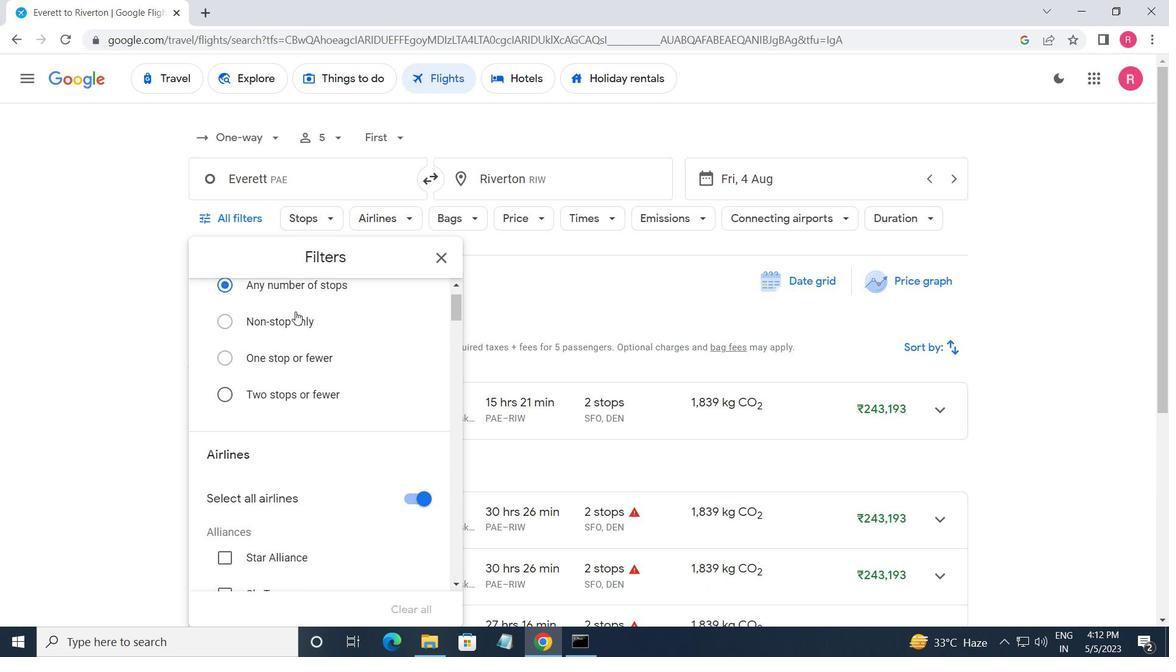 
Action: Mouse scrolled (291, 303) with delta (0, 0)
Screenshot: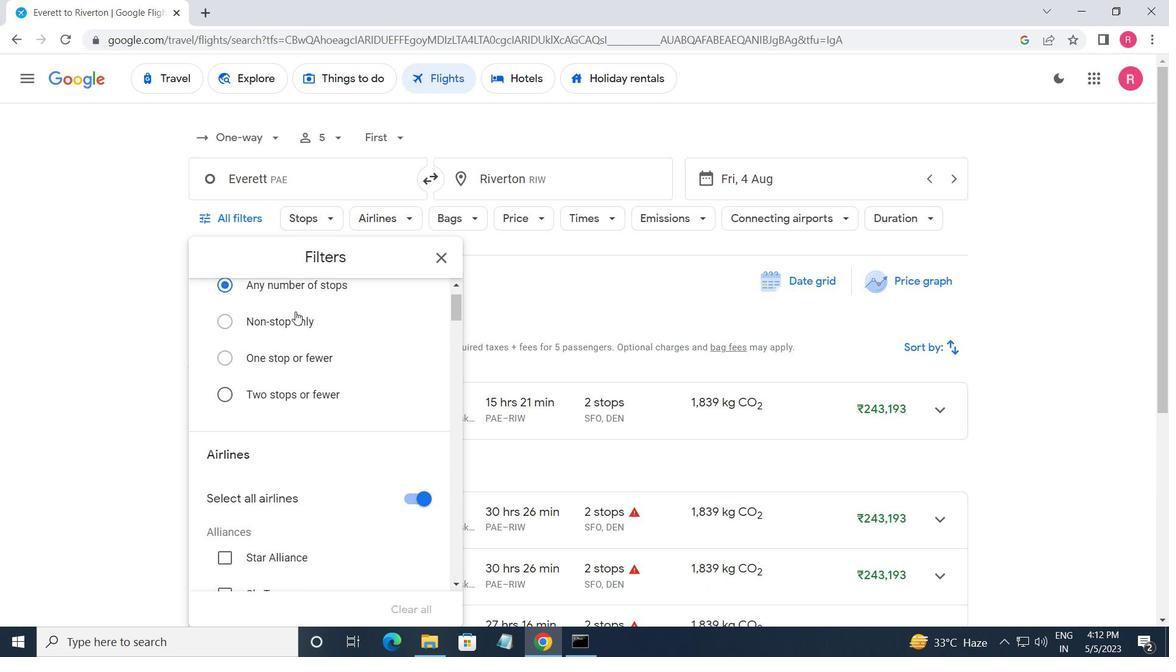 
Action: Mouse moved to (295, 314)
Screenshot: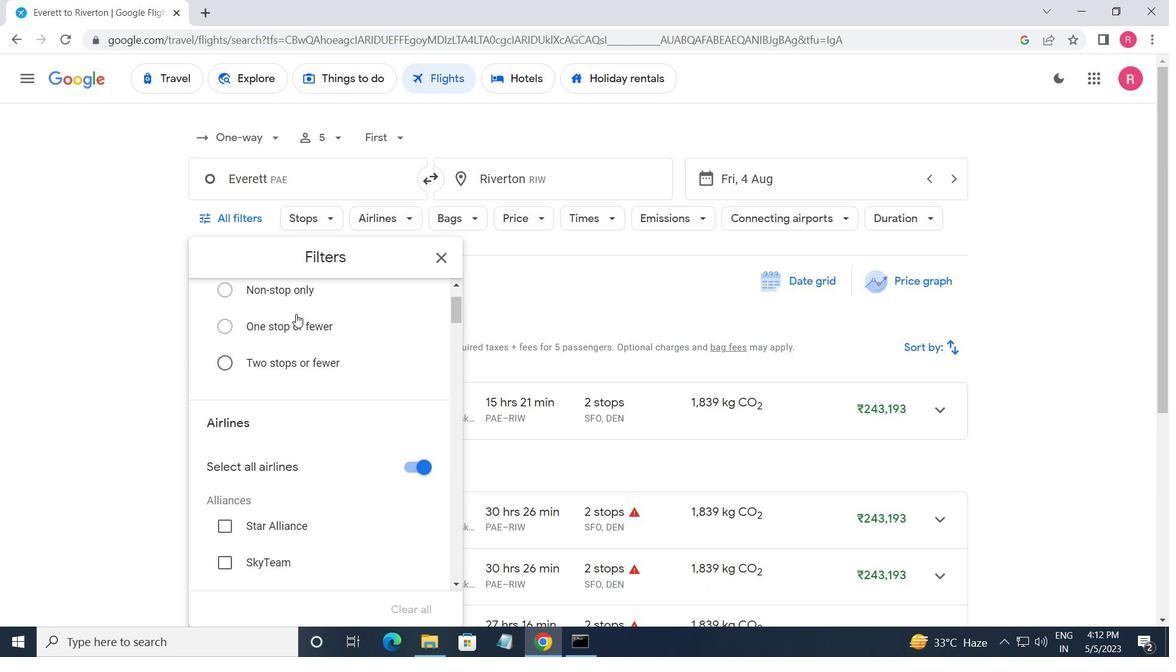 
Action: Mouse scrolled (295, 313) with delta (0, 0)
Screenshot: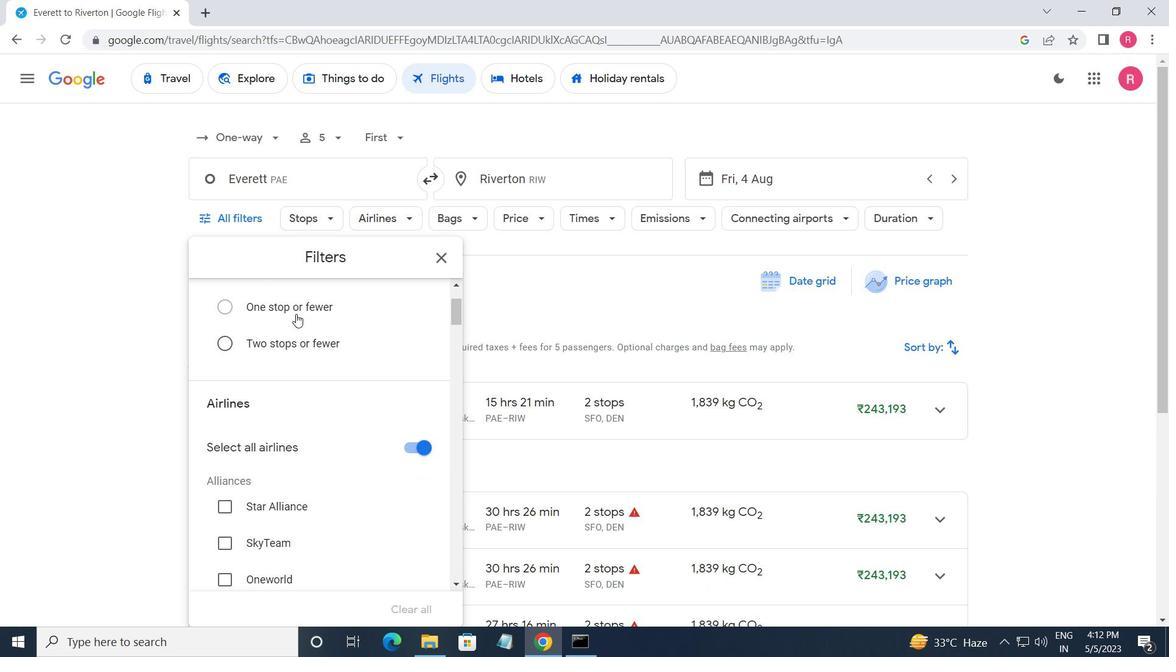 
Action: Mouse moved to (297, 319)
Screenshot: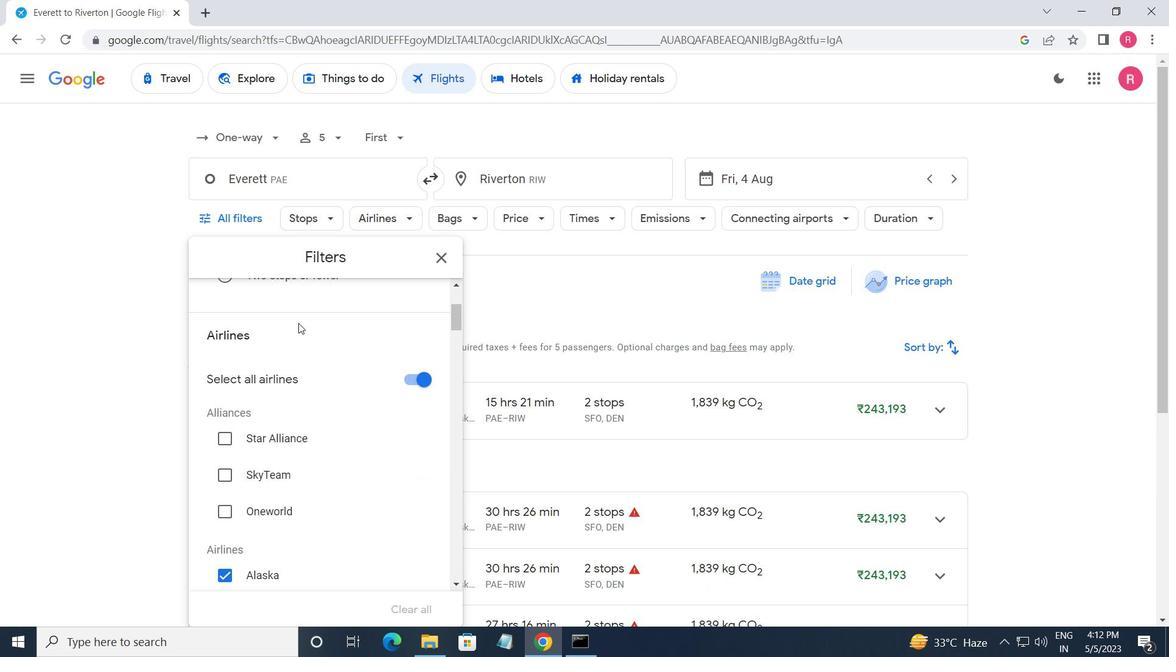 
Action: Mouse scrolled (297, 318) with delta (0, 0)
Screenshot: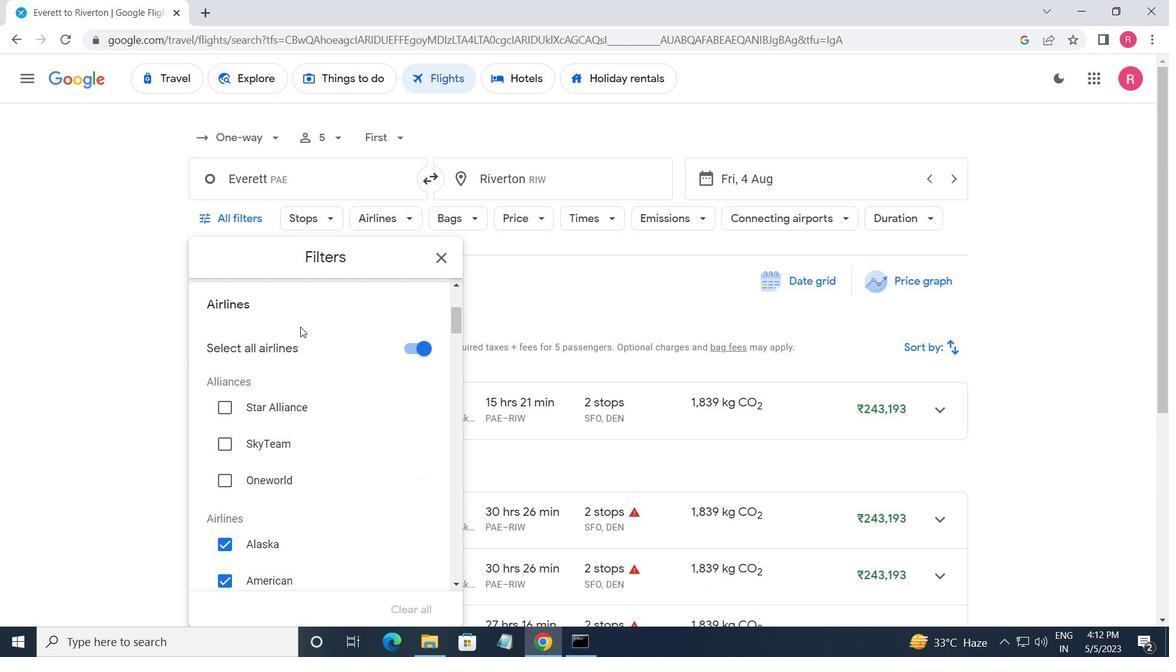 
Action: Mouse moved to (298, 323)
Screenshot: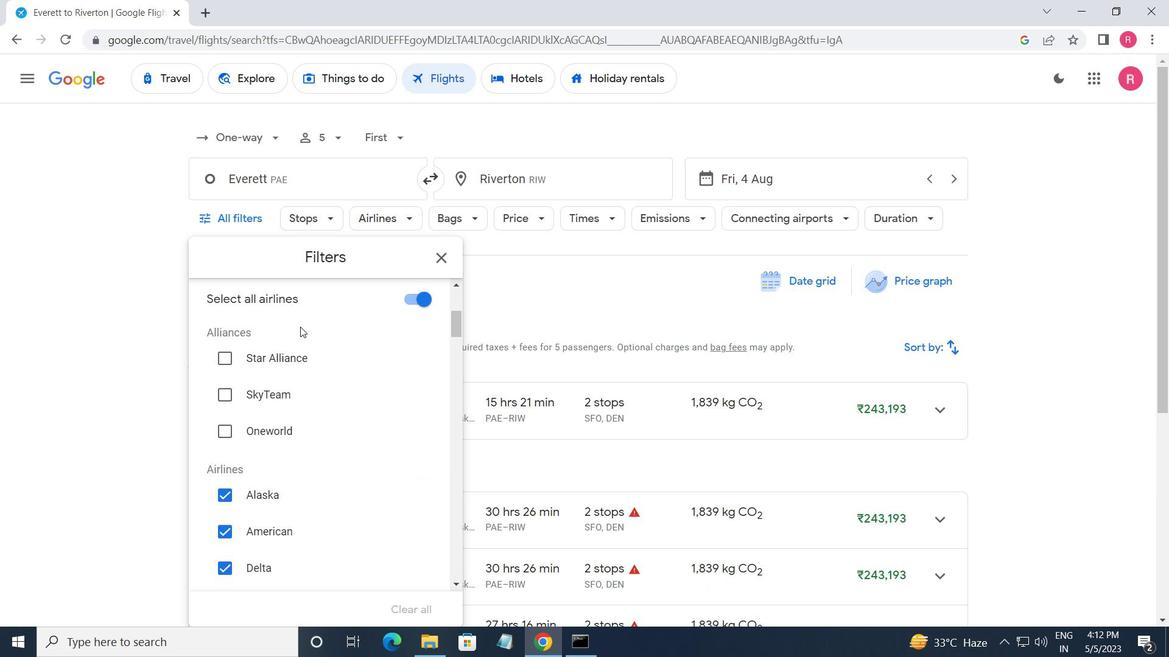 
Action: Mouse scrolled (298, 322) with delta (0, 0)
Screenshot: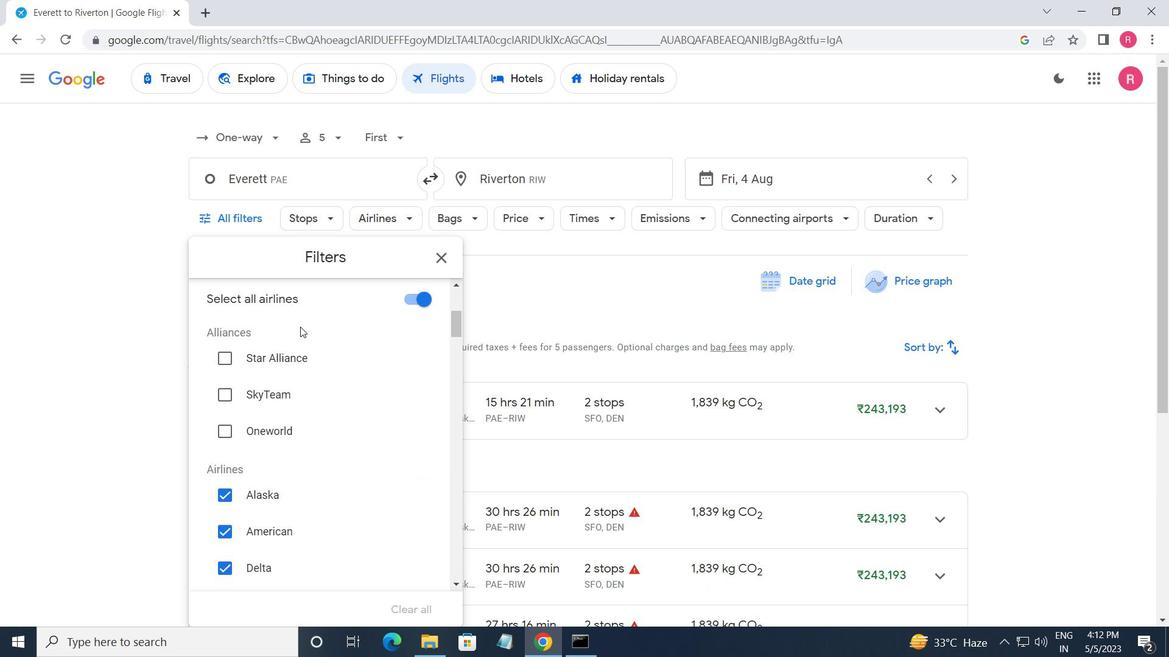 
Action: Mouse moved to (302, 328)
Screenshot: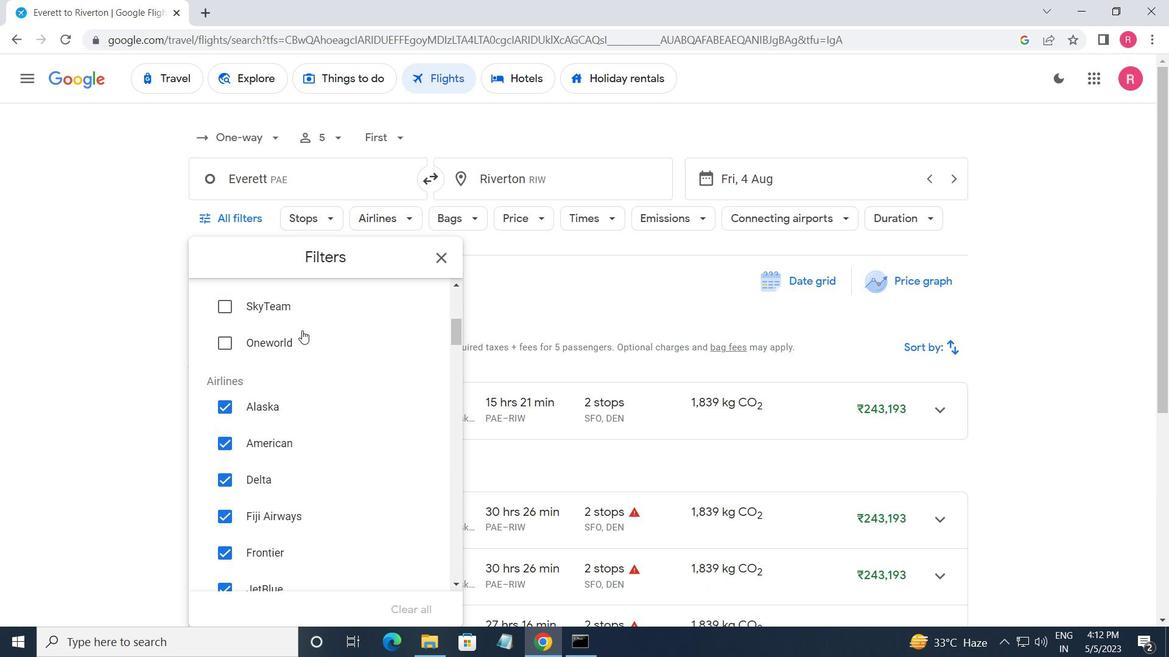 
Action: Mouse scrolled (302, 328) with delta (0, 0)
Screenshot: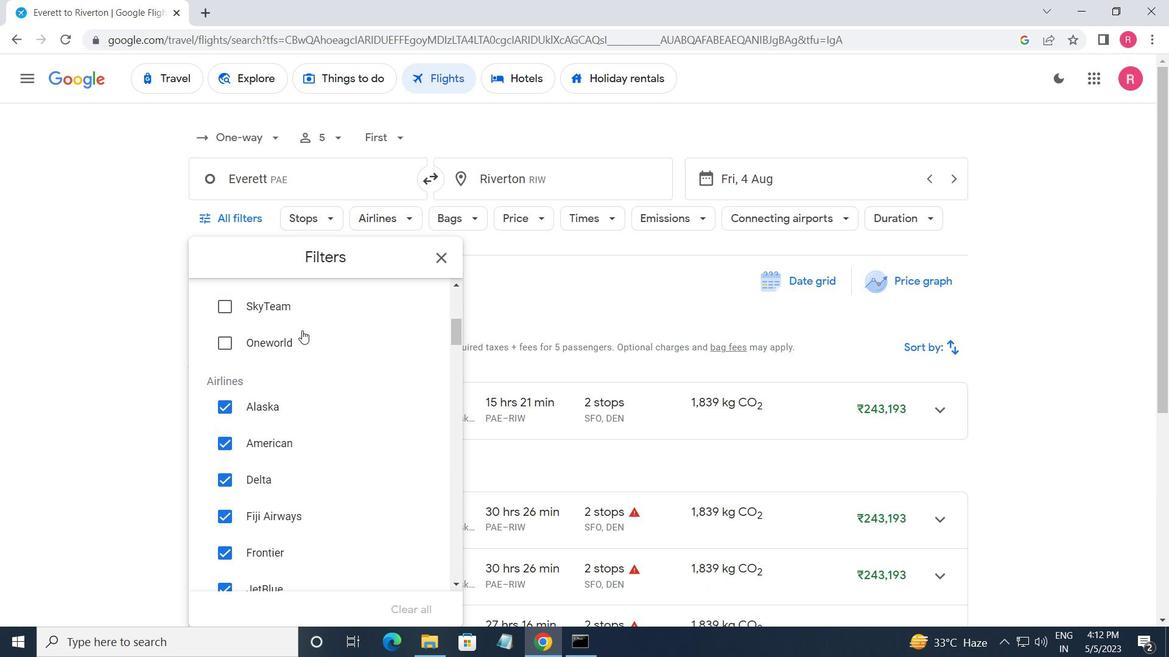 
Action: Mouse moved to (302, 331)
Screenshot: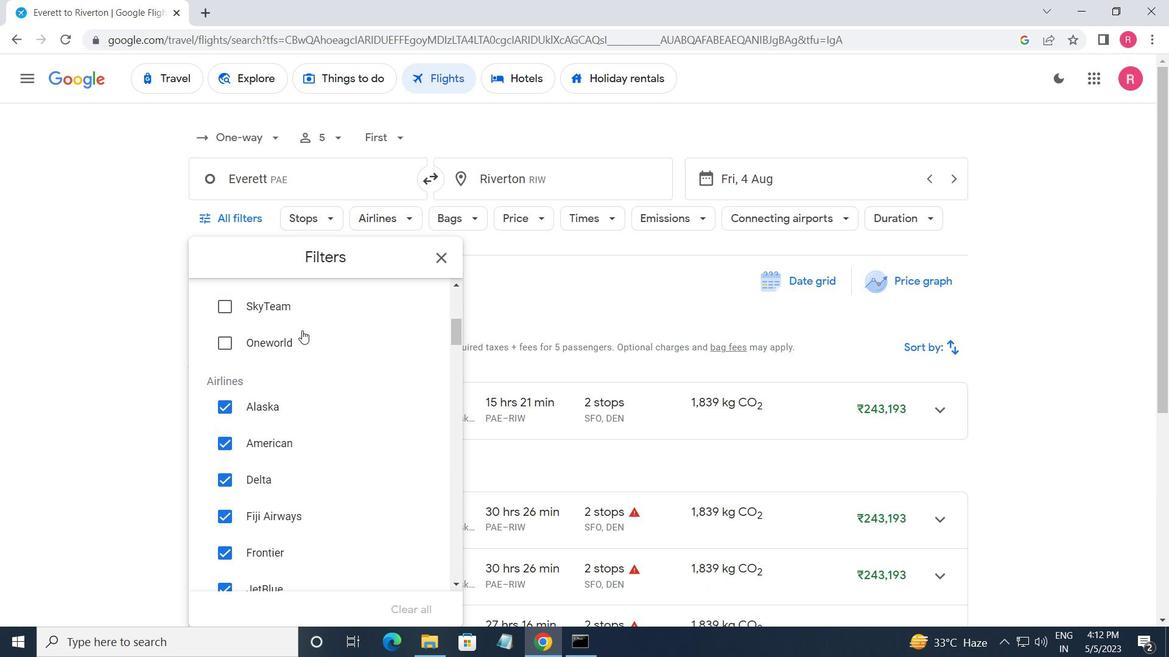 
Action: Mouse scrolled (302, 330) with delta (0, 0)
Screenshot: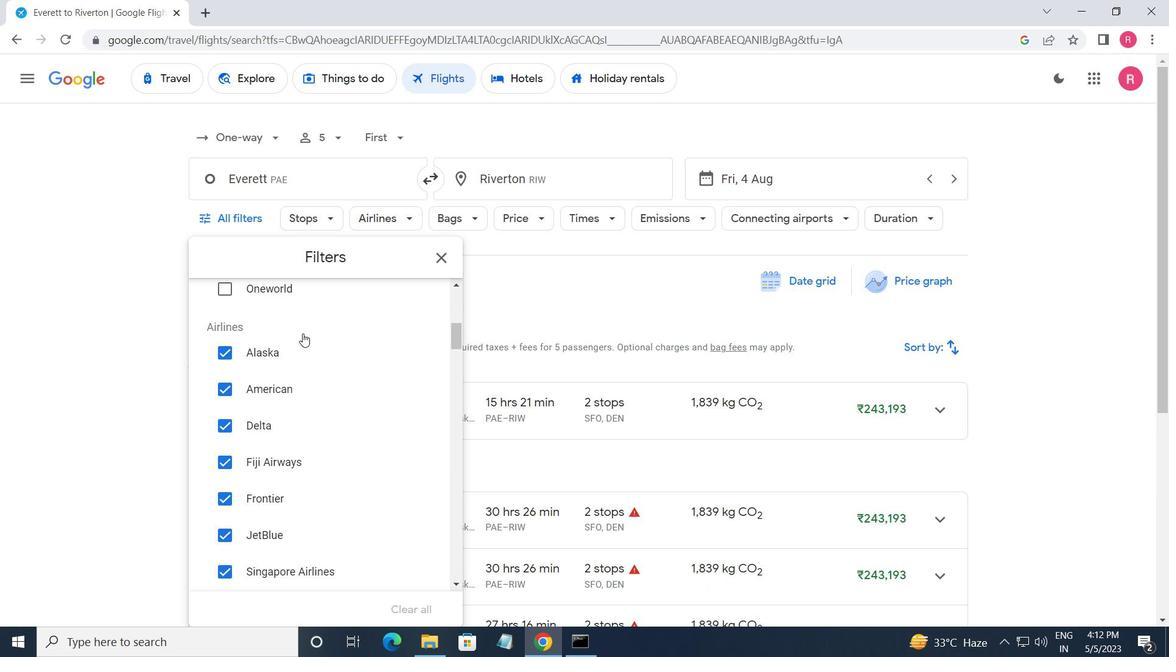 
Action: Mouse moved to (395, 466)
Screenshot: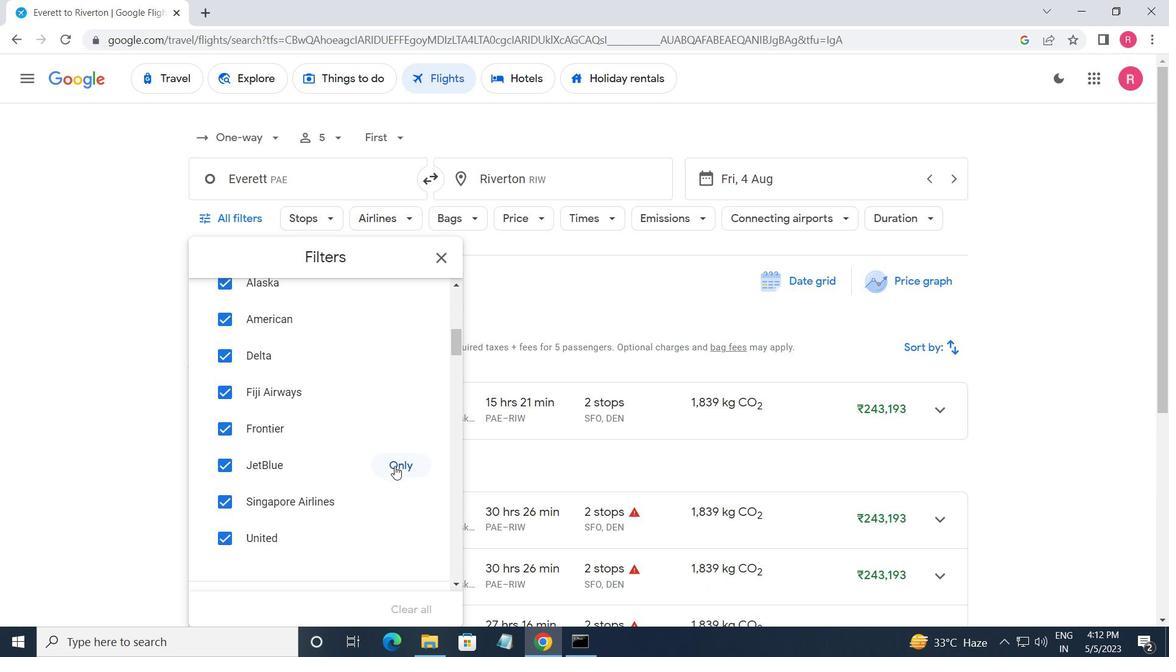 
Action: Mouse pressed left at (395, 466)
Screenshot: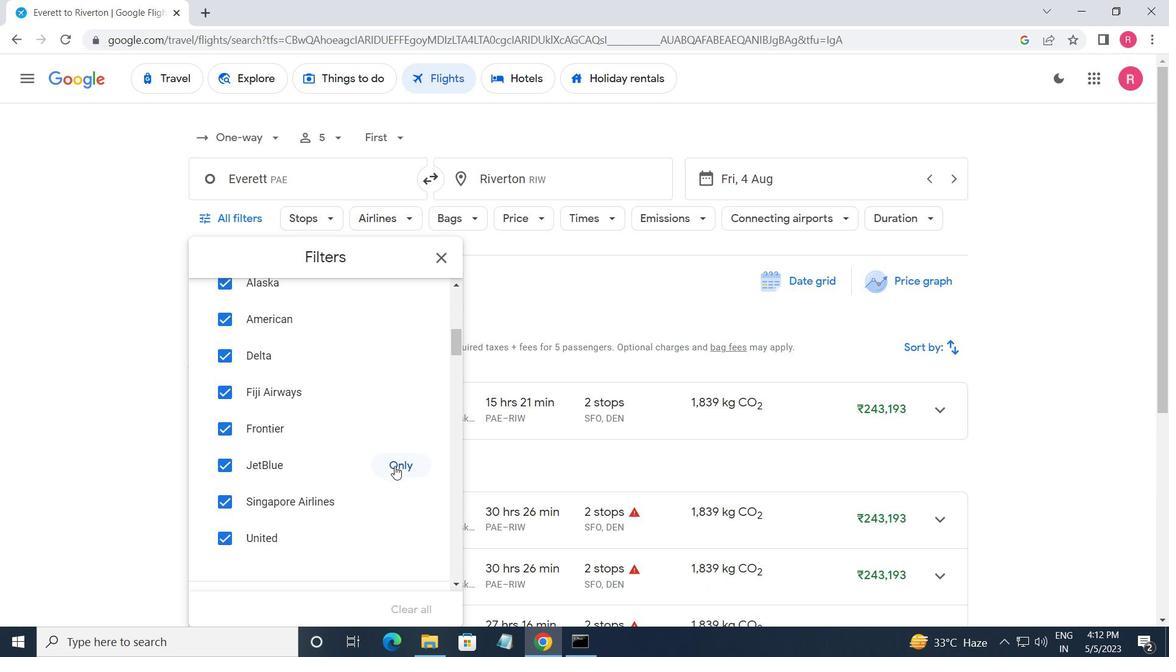 
Action: Mouse moved to (325, 411)
Screenshot: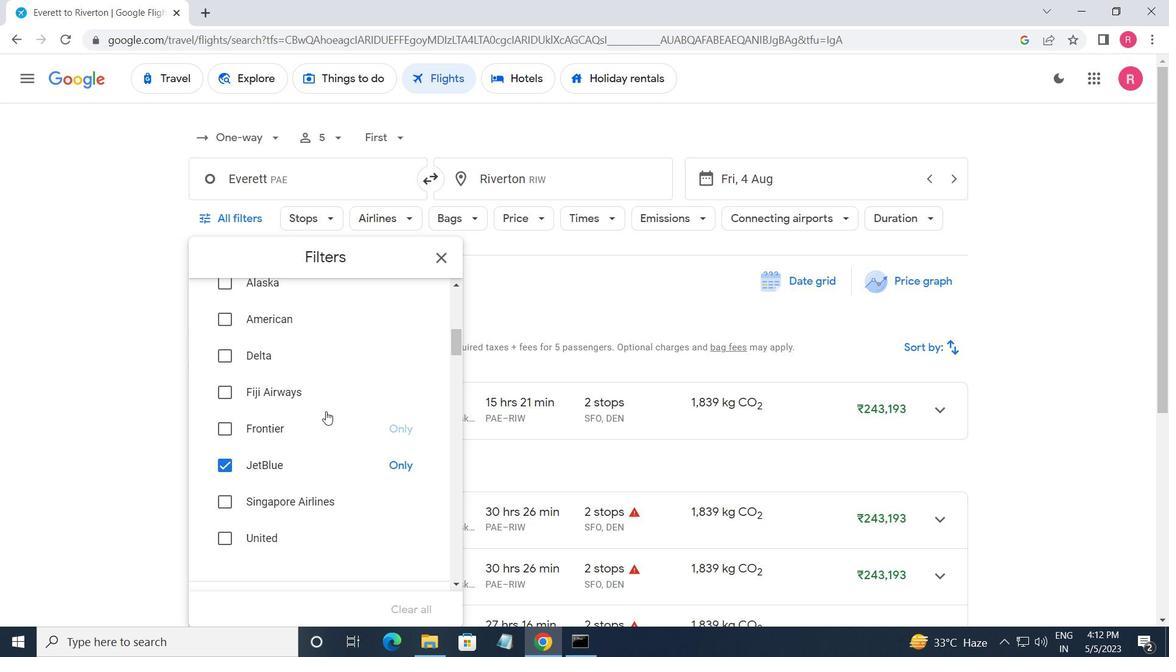 
Action: Mouse scrolled (325, 411) with delta (0, 0)
Screenshot: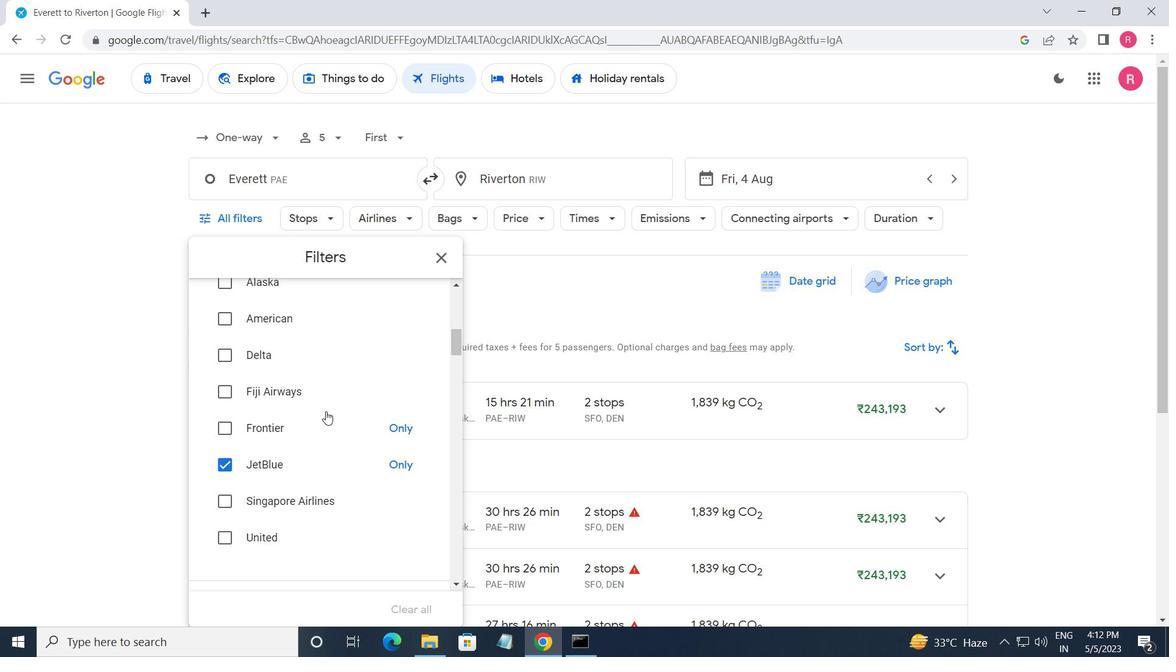 
Action: Mouse moved to (325, 411)
Screenshot: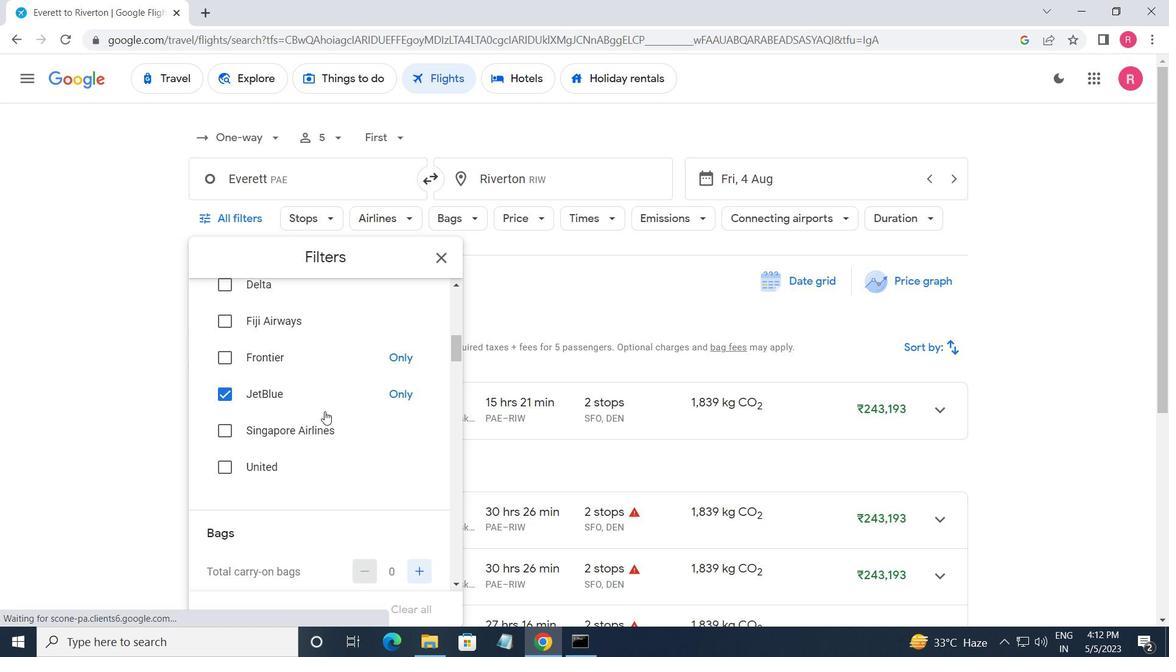 
Action: Mouse scrolled (325, 411) with delta (0, 0)
Screenshot: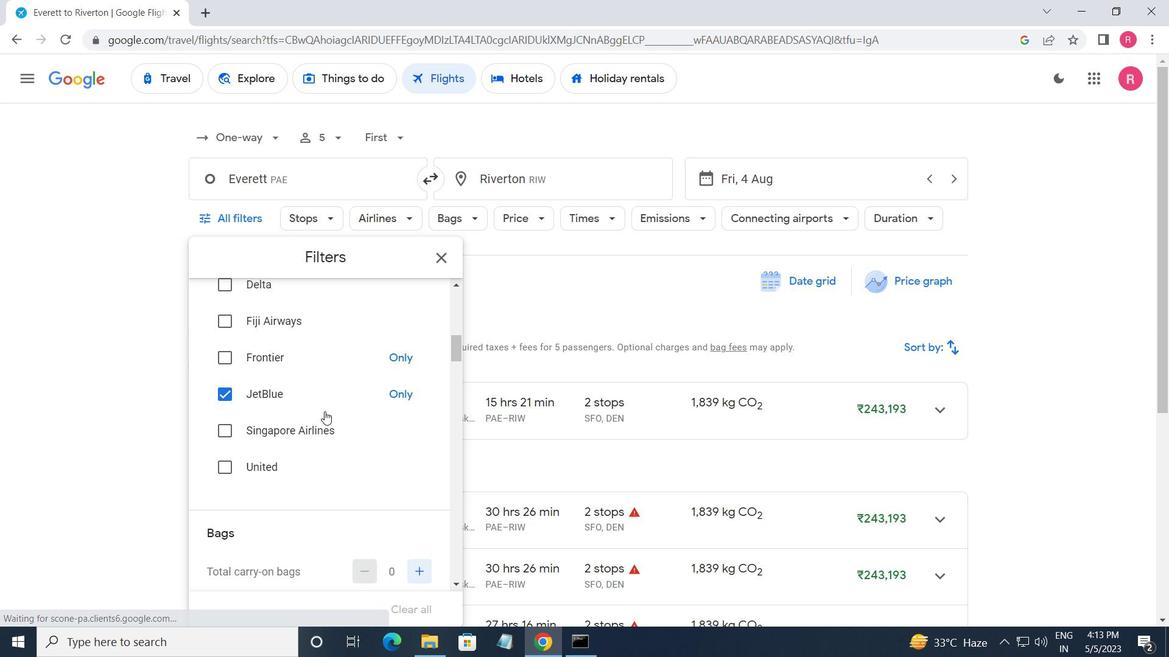 
Action: Mouse moved to (414, 523)
Screenshot: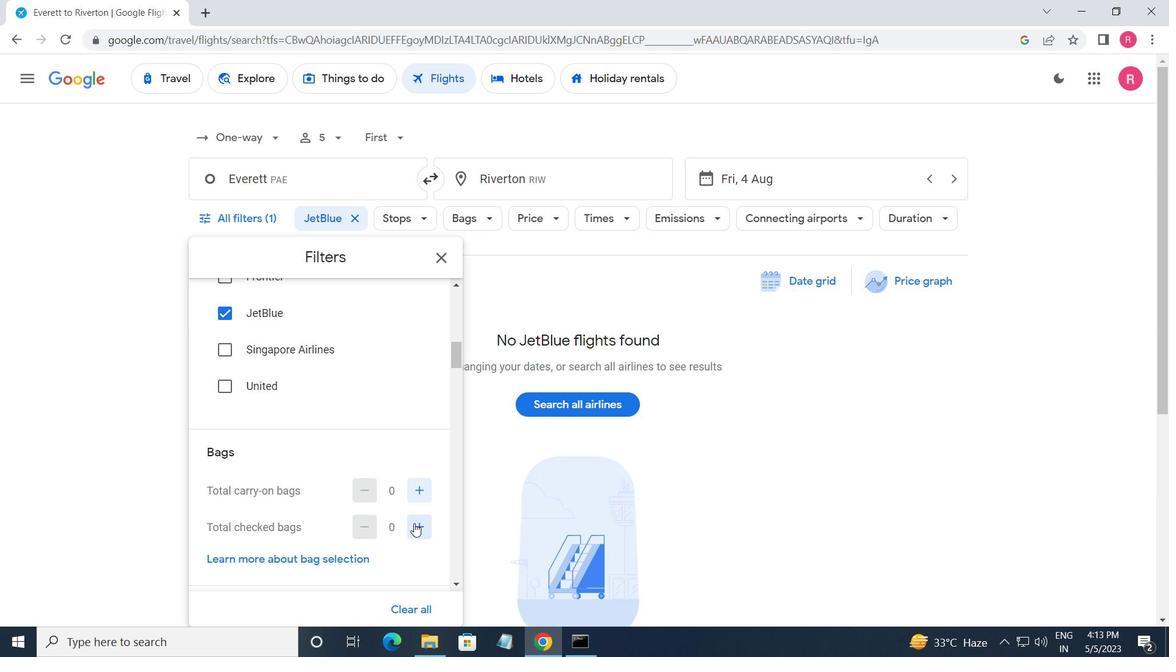 
Action: Mouse pressed left at (414, 523)
Screenshot: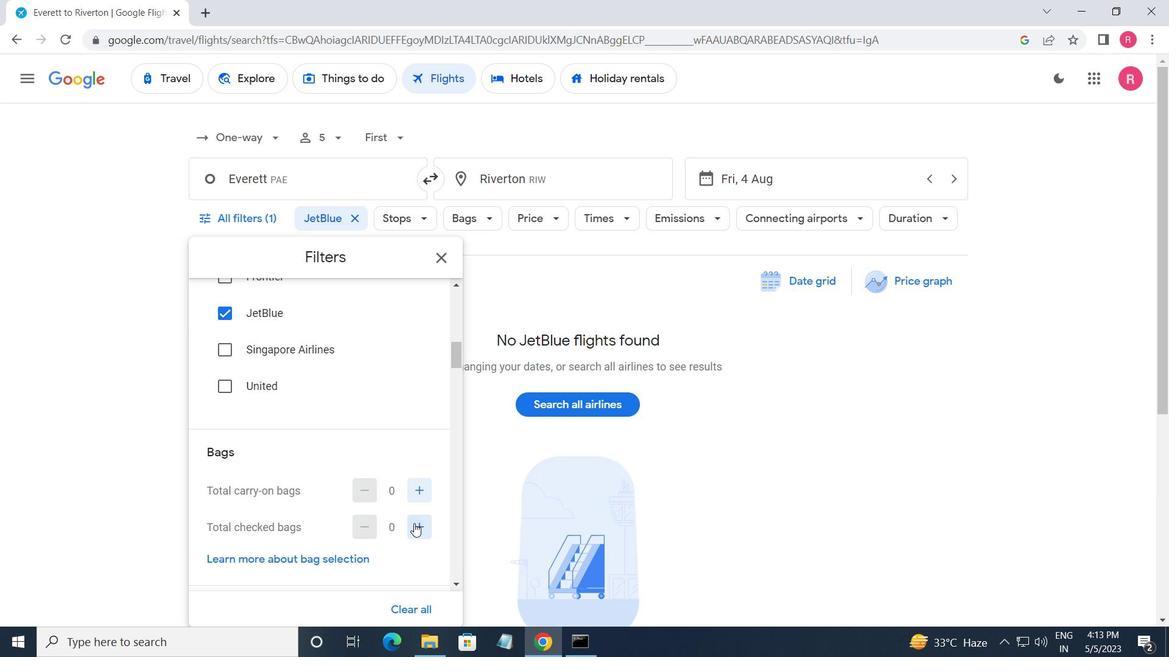 
Action: Mouse pressed left at (414, 523)
Screenshot: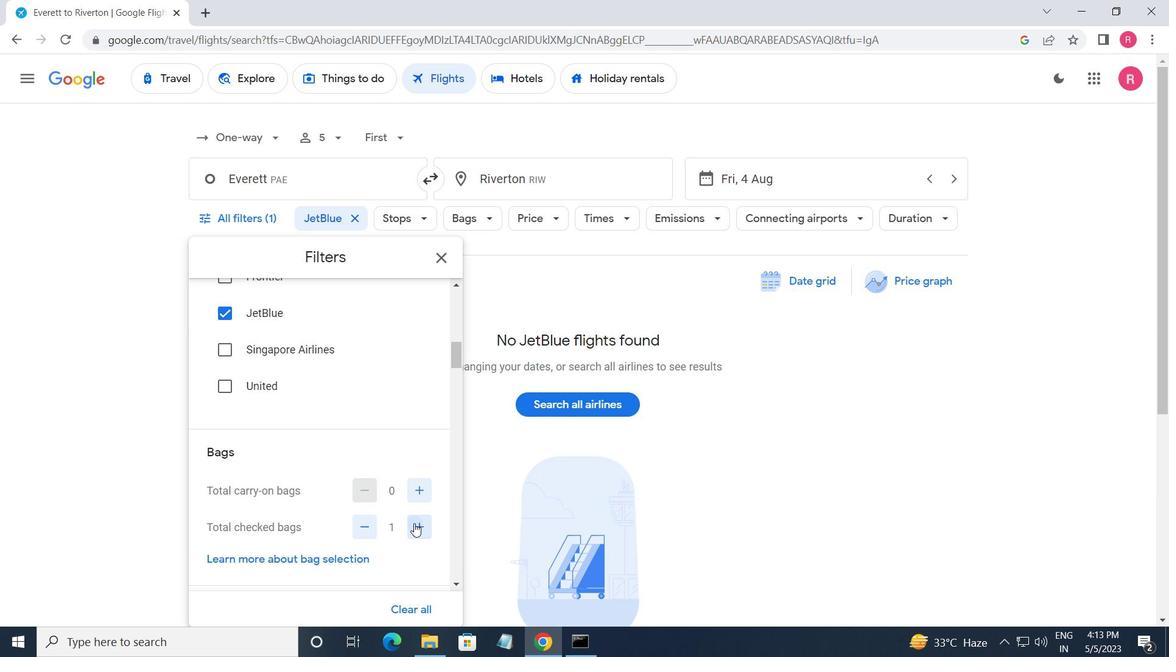 
Action: Mouse pressed left at (414, 523)
Screenshot: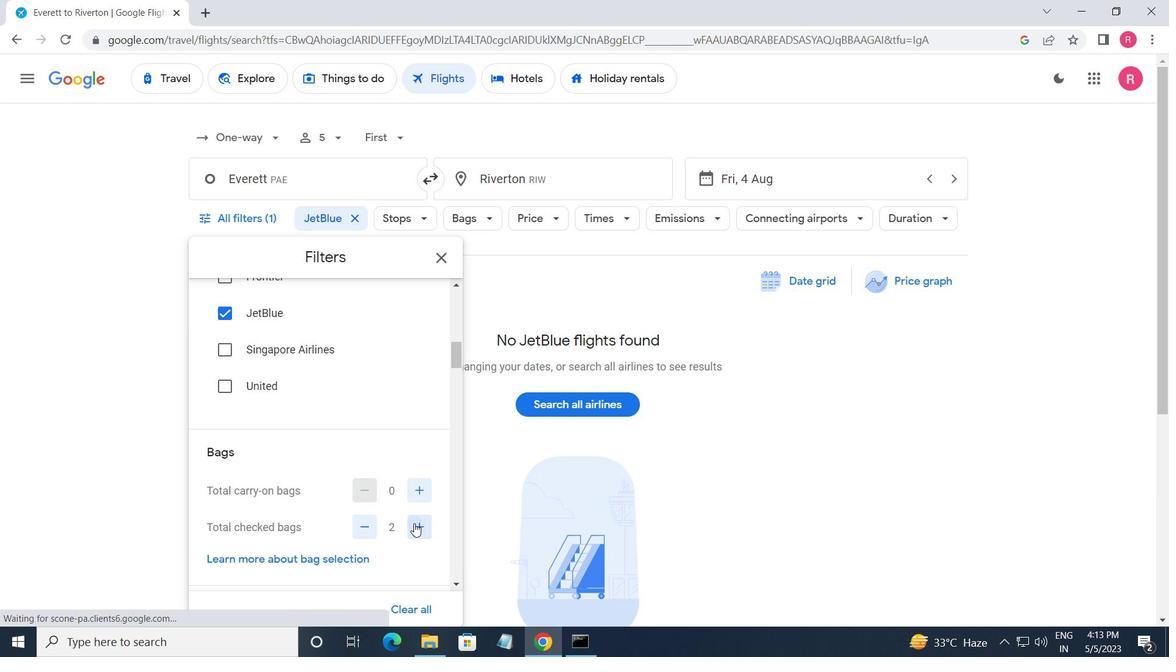 
Action: Mouse pressed left at (414, 523)
Screenshot: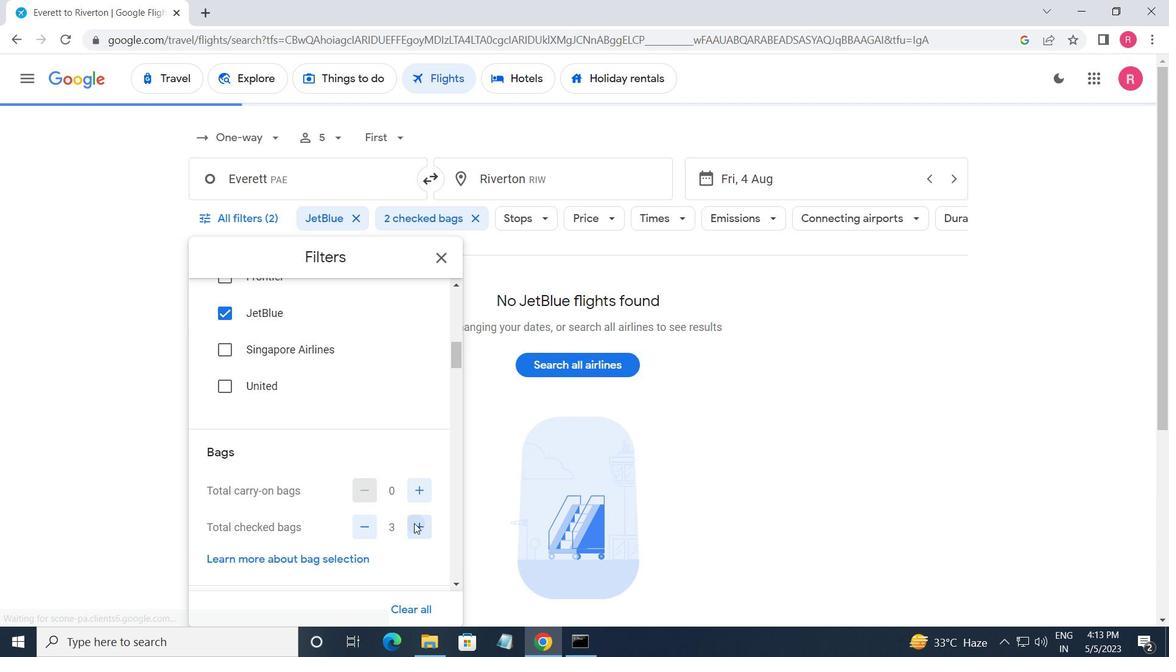 
Action: Mouse pressed left at (414, 523)
Screenshot: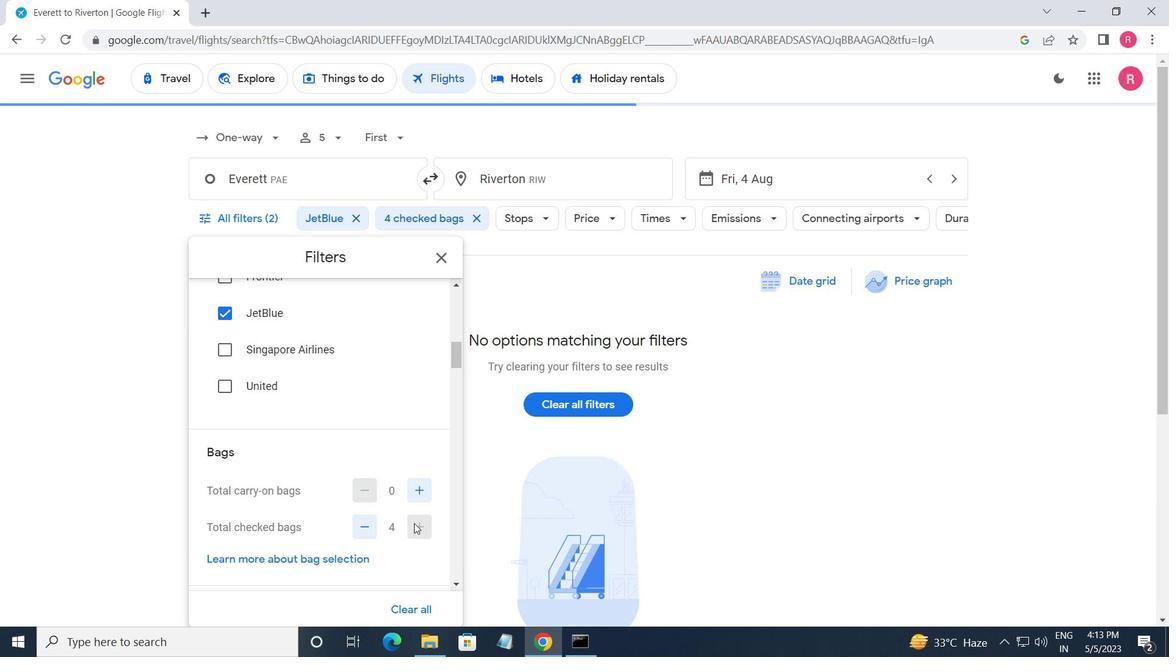 
Action: Mouse moved to (331, 406)
Screenshot: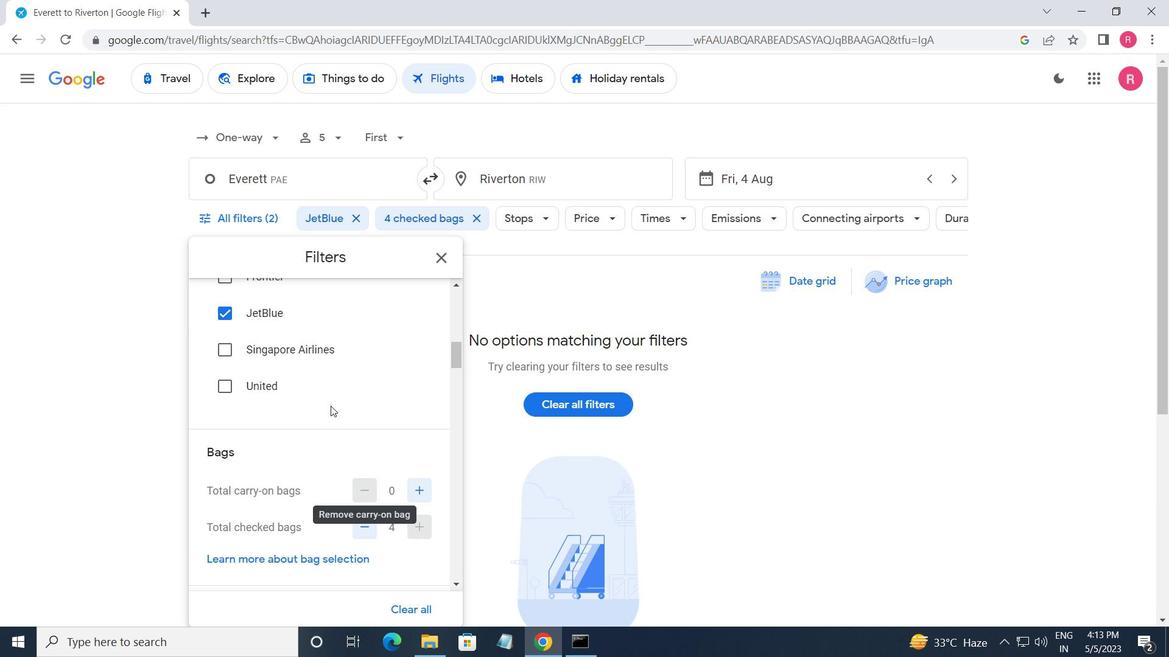 
Action: Mouse scrolled (331, 405) with delta (0, 0)
Screenshot: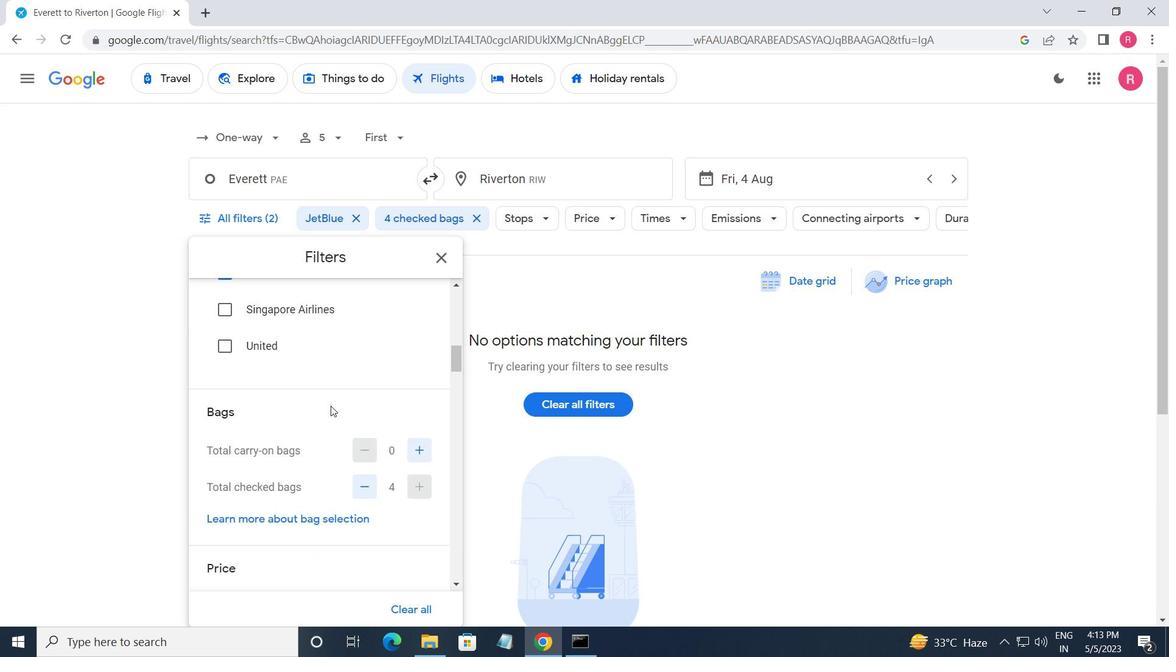 
Action: Mouse moved to (331, 406)
Screenshot: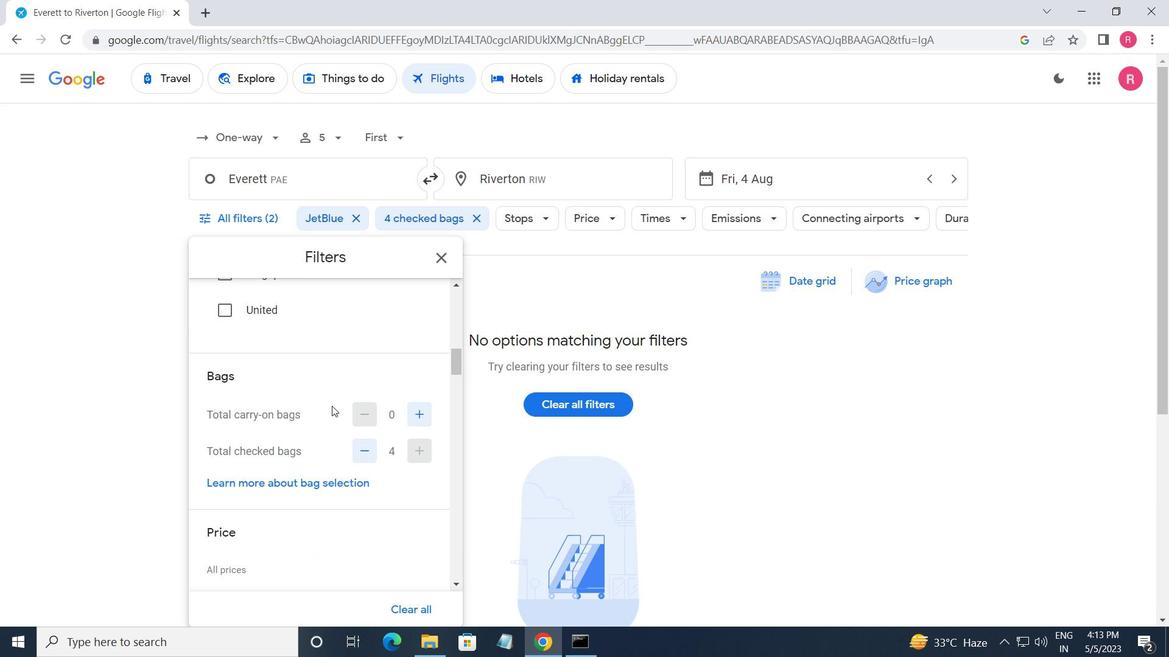 
Action: Mouse scrolled (331, 406) with delta (0, 0)
Screenshot: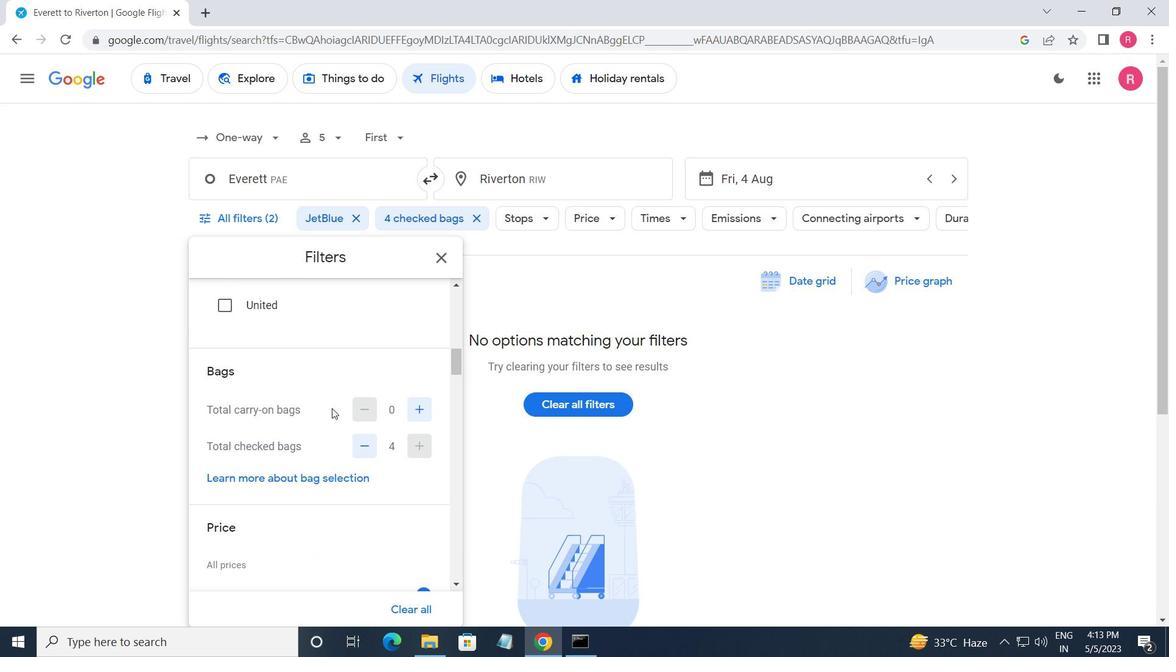 
Action: Mouse moved to (333, 411)
Screenshot: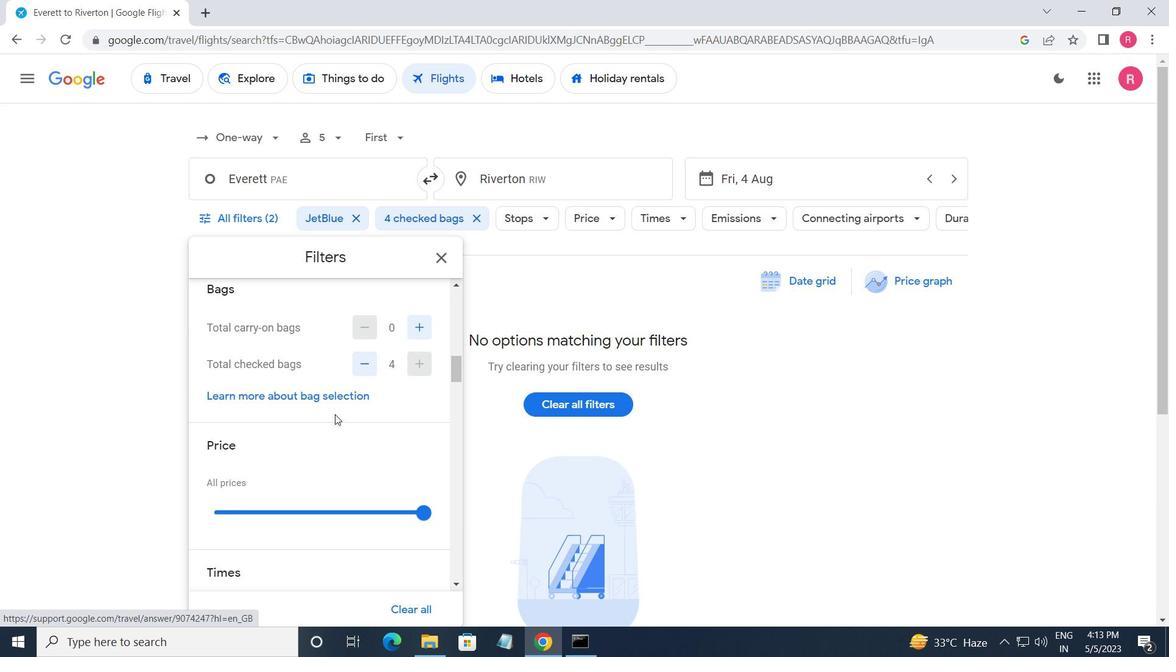 
Action: Mouse scrolled (333, 411) with delta (0, 0)
Screenshot: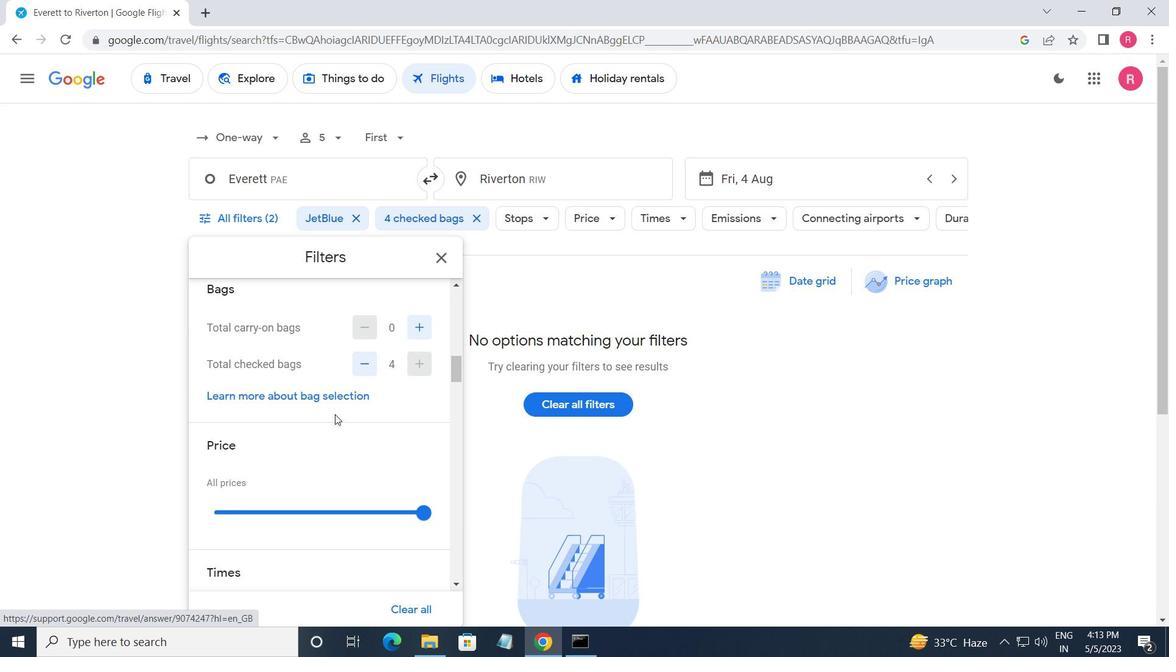 
Action: Mouse moved to (334, 414)
Screenshot: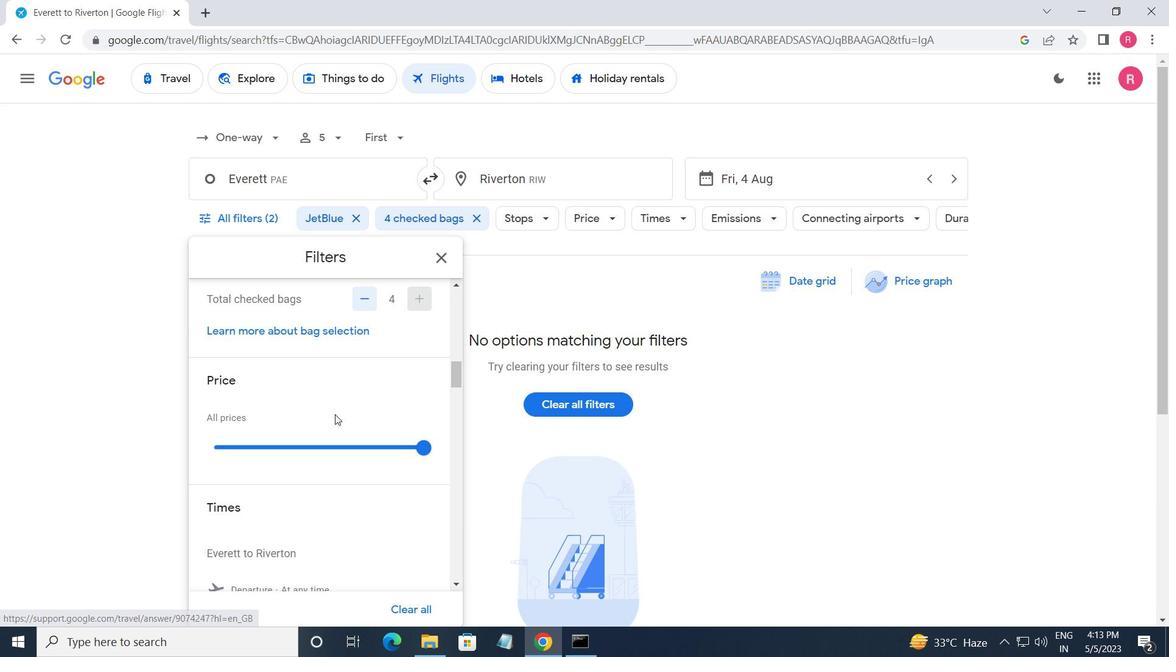 
Action: Mouse scrolled (334, 414) with delta (0, 0)
Screenshot: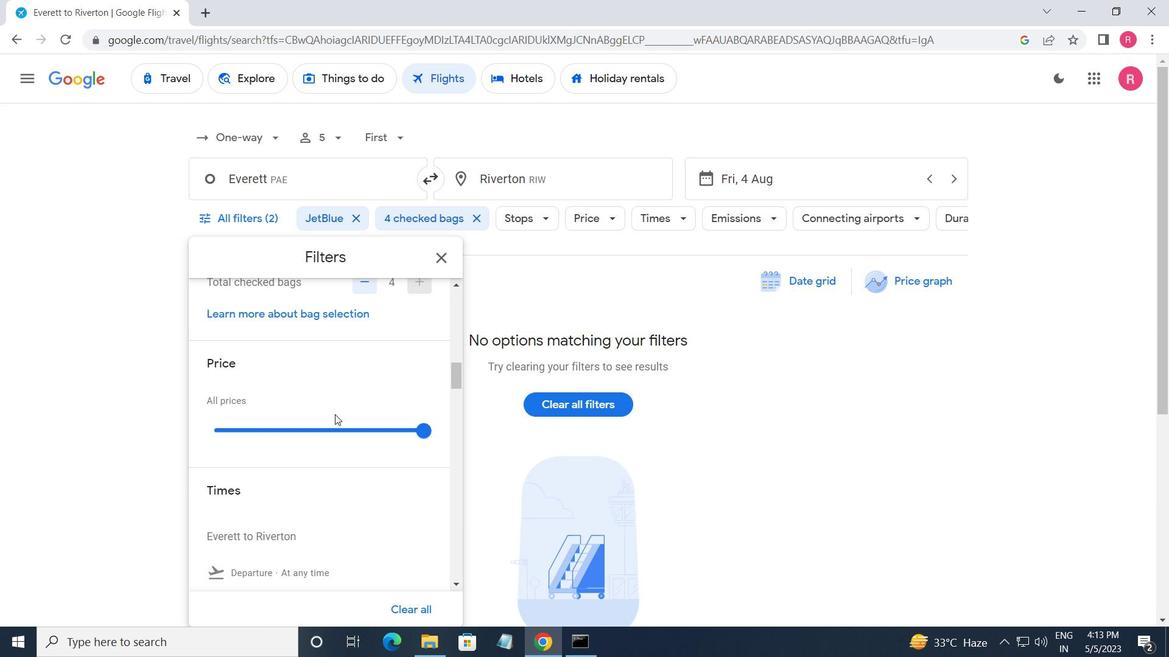
Action: Mouse moved to (420, 370)
Screenshot: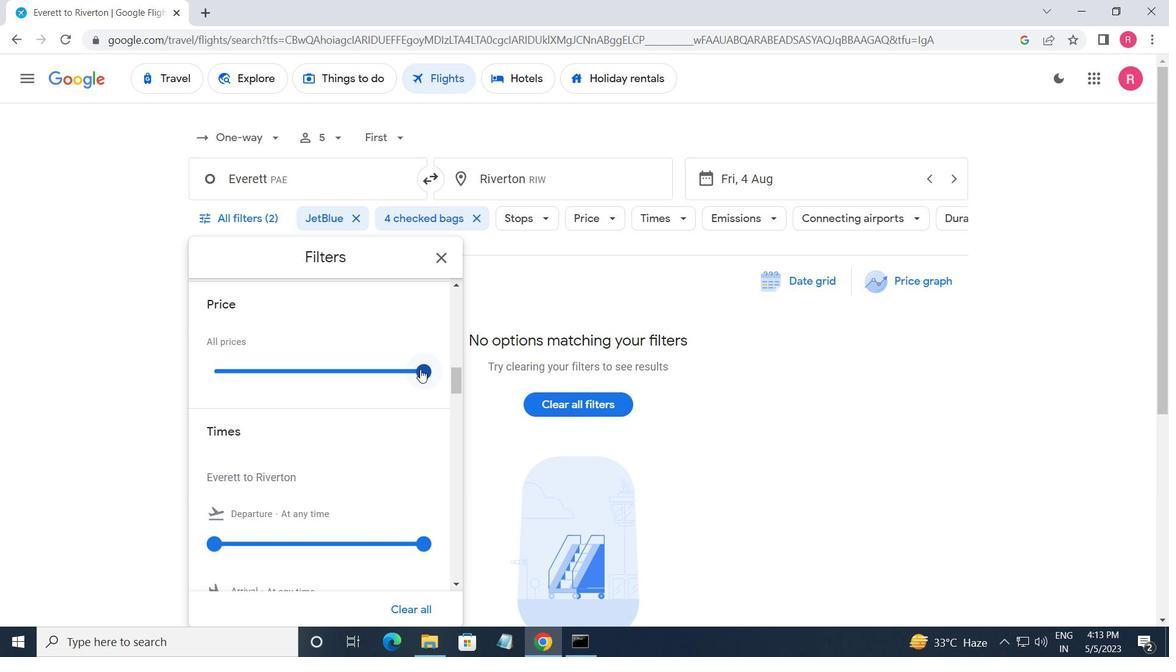 
Action: Mouse pressed left at (420, 370)
Screenshot: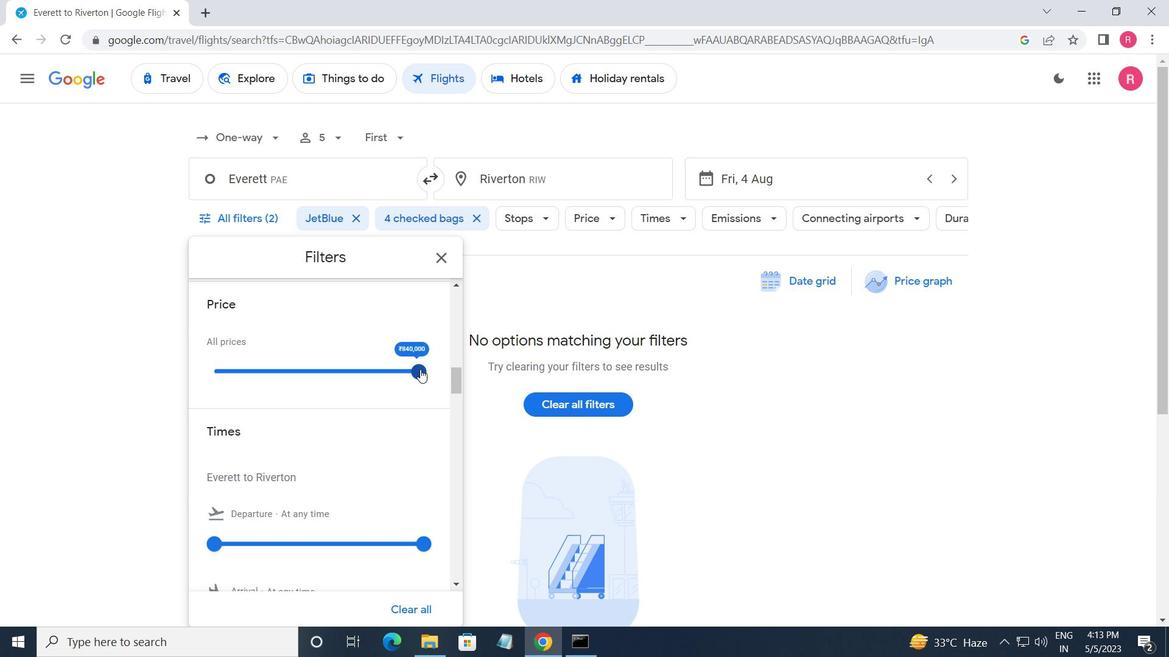 
Action: Mouse moved to (327, 350)
Screenshot: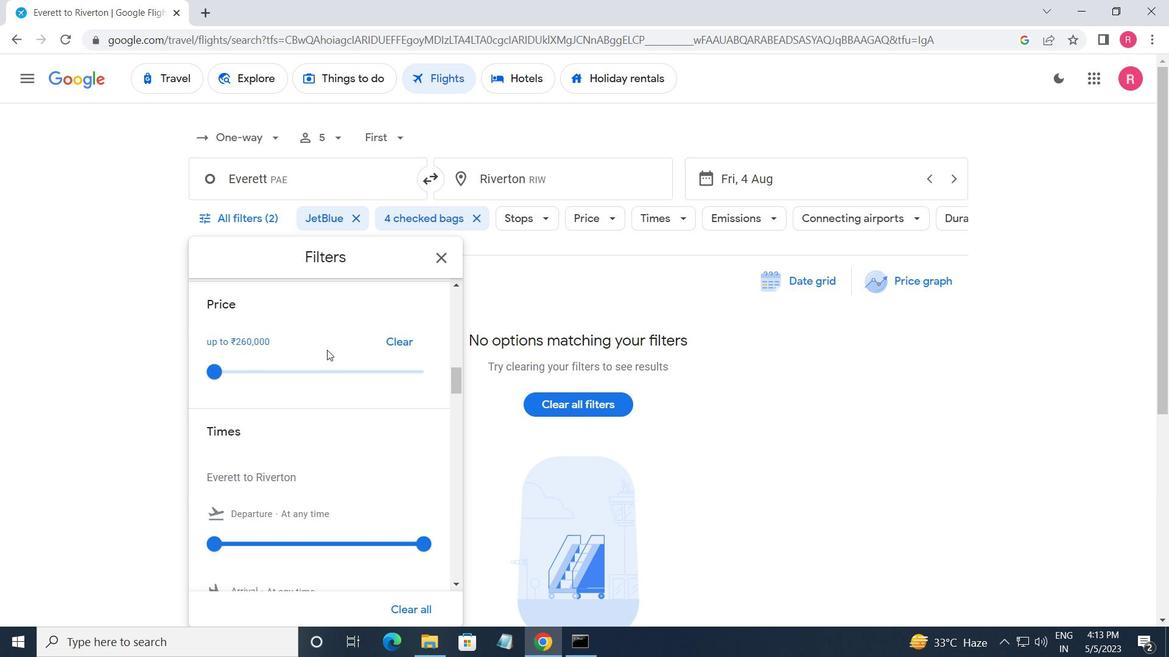 
Action: Mouse scrolled (327, 349) with delta (0, 0)
Screenshot: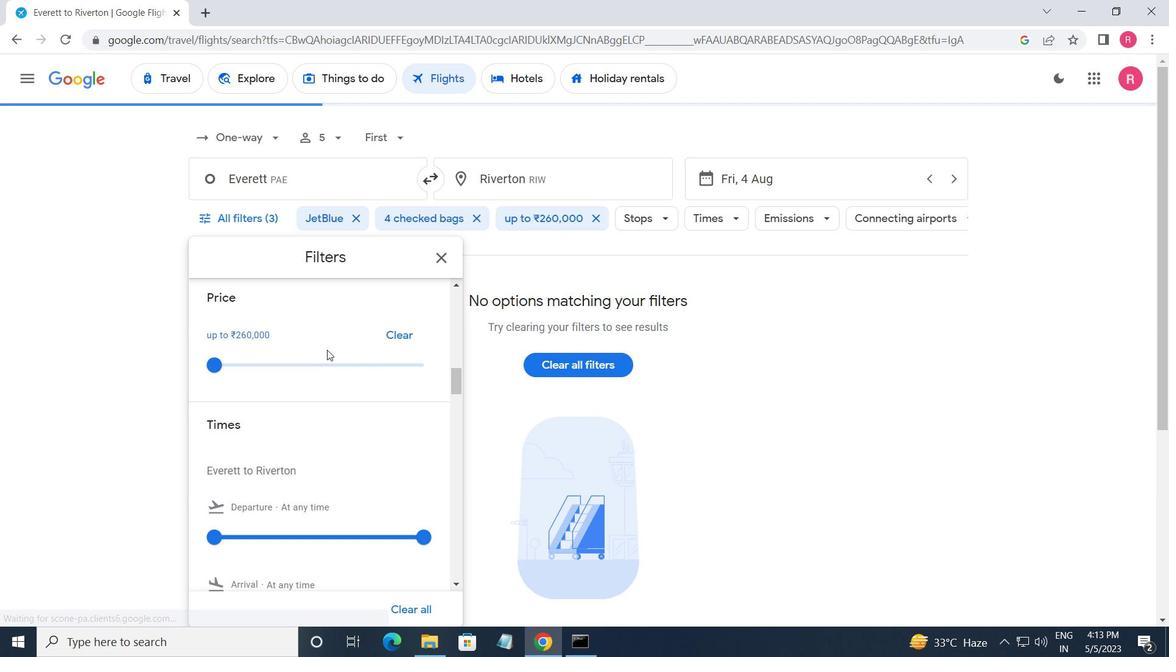 
Action: Mouse scrolled (327, 349) with delta (0, 0)
Screenshot: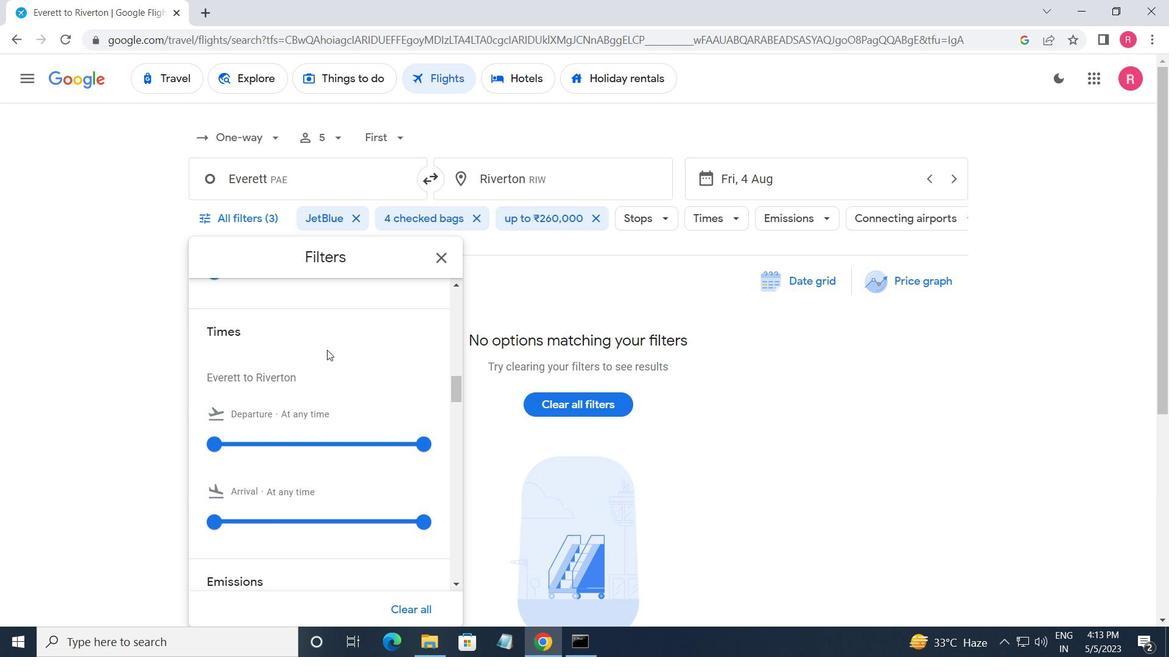 
Action: Mouse moved to (209, 392)
Screenshot: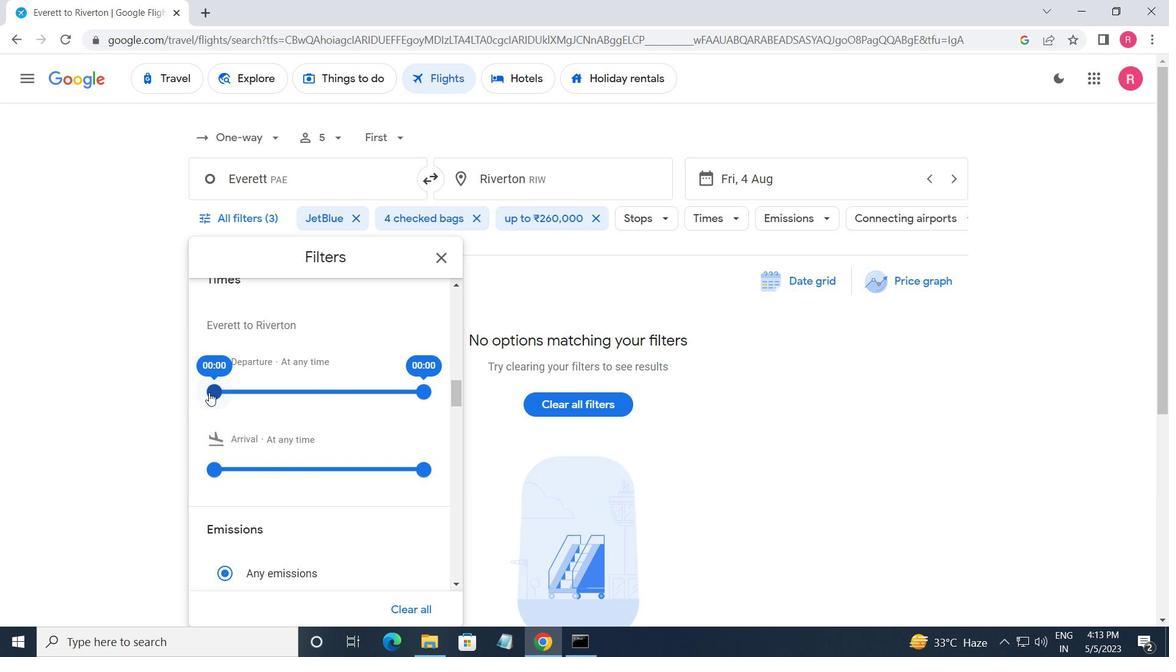 
Action: Mouse pressed left at (209, 392)
Screenshot: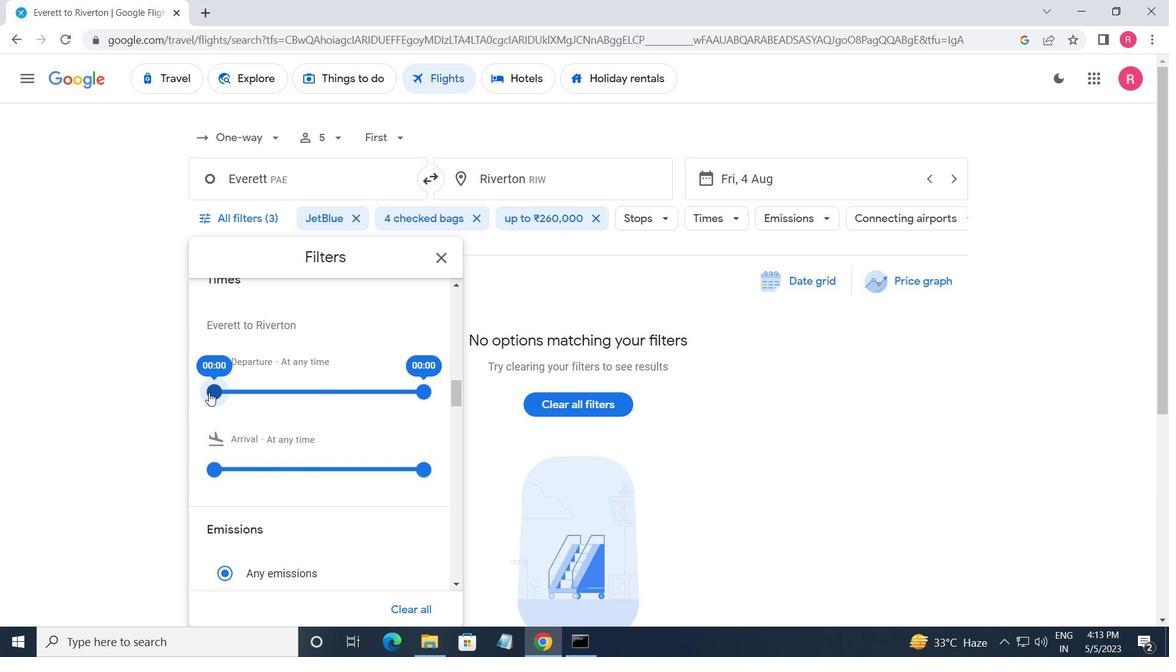 
Action: Mouse moved to (418, 391)
Screenshot: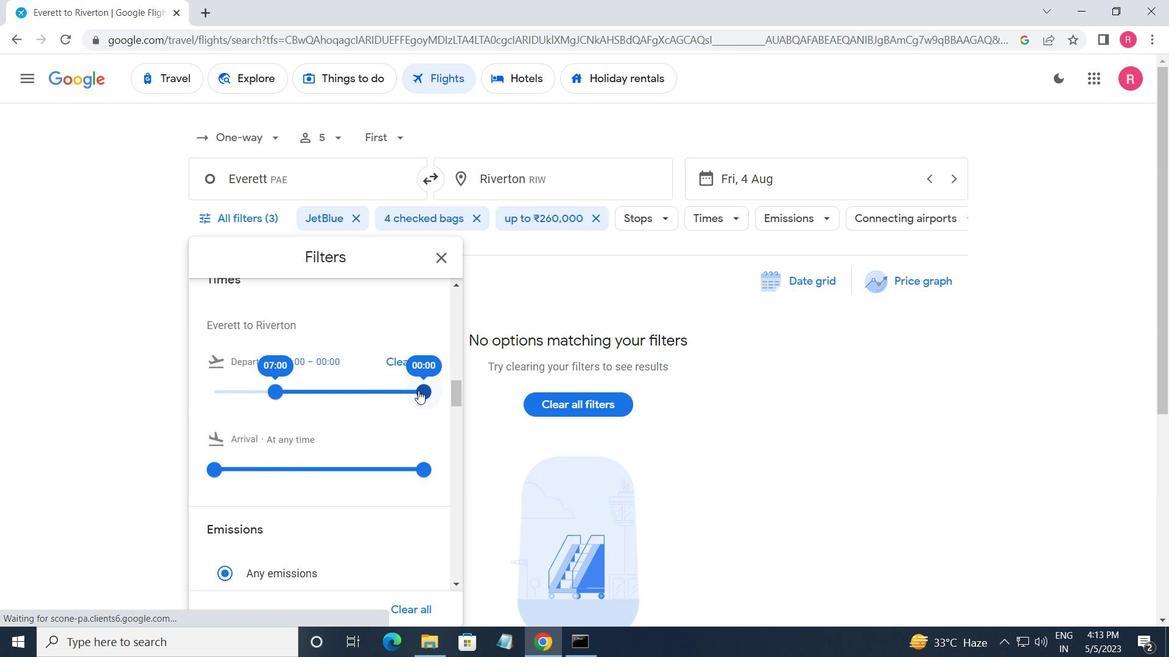 
Action: Mouse pressed left at (418, 391)
Screenshot: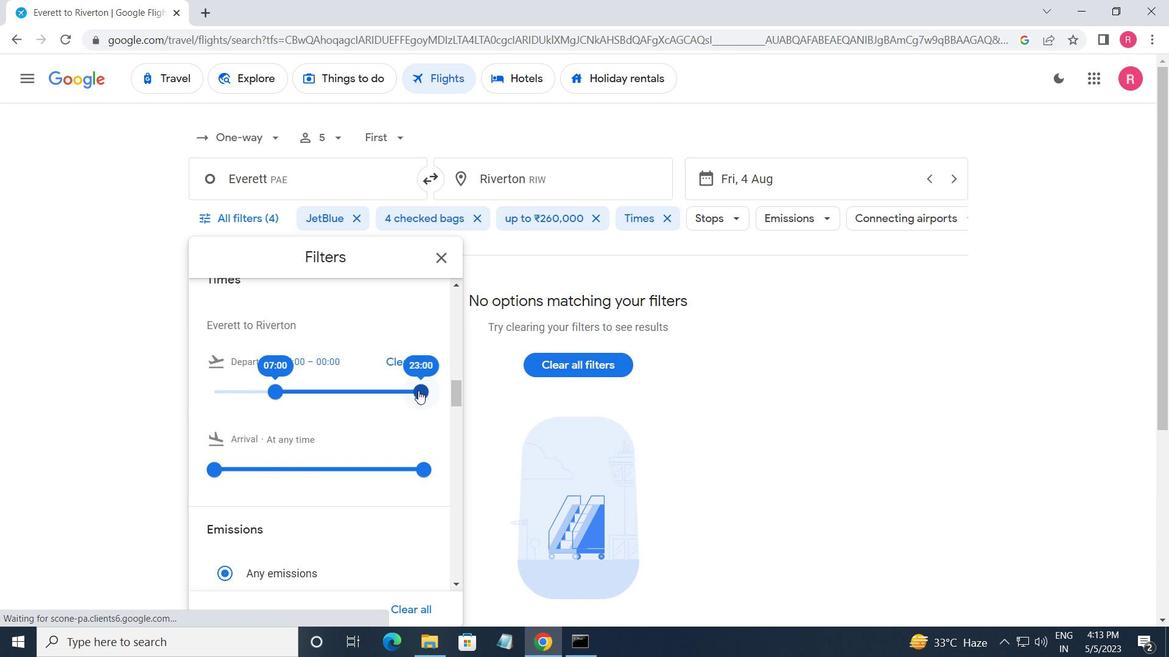 
Action: Mouse moved to (432, 266)
Screenshot: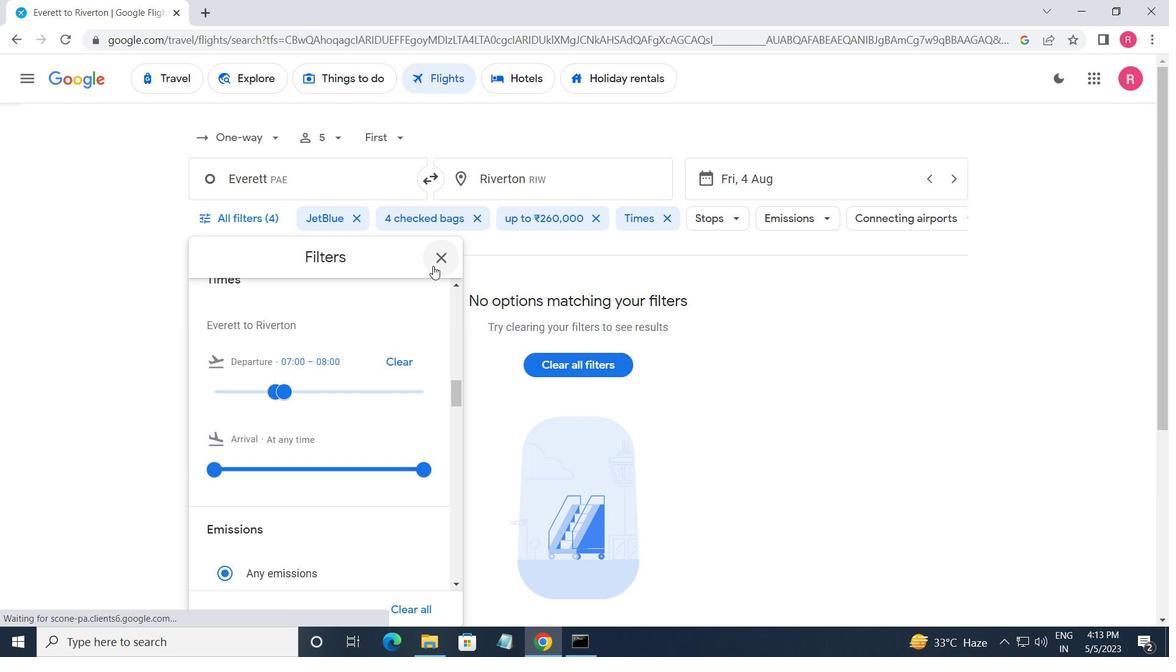 
Action: Mouse pressed left at (432, 266)
Screenshot: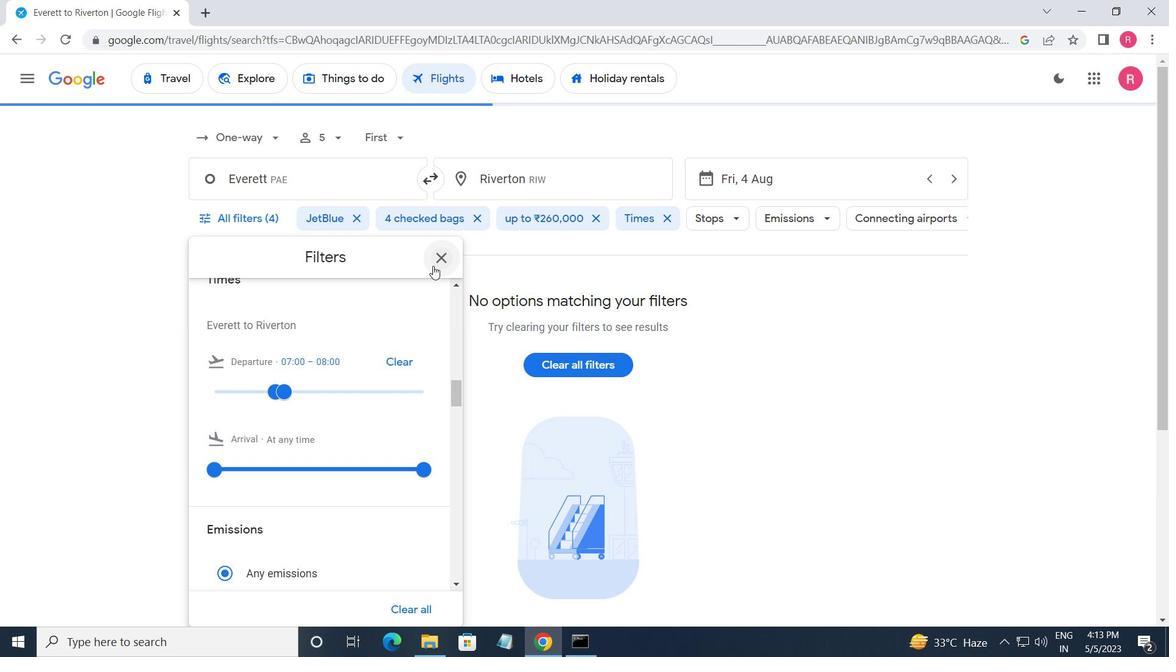 
Action: Mouse moved to (432, 266)
Screenshot: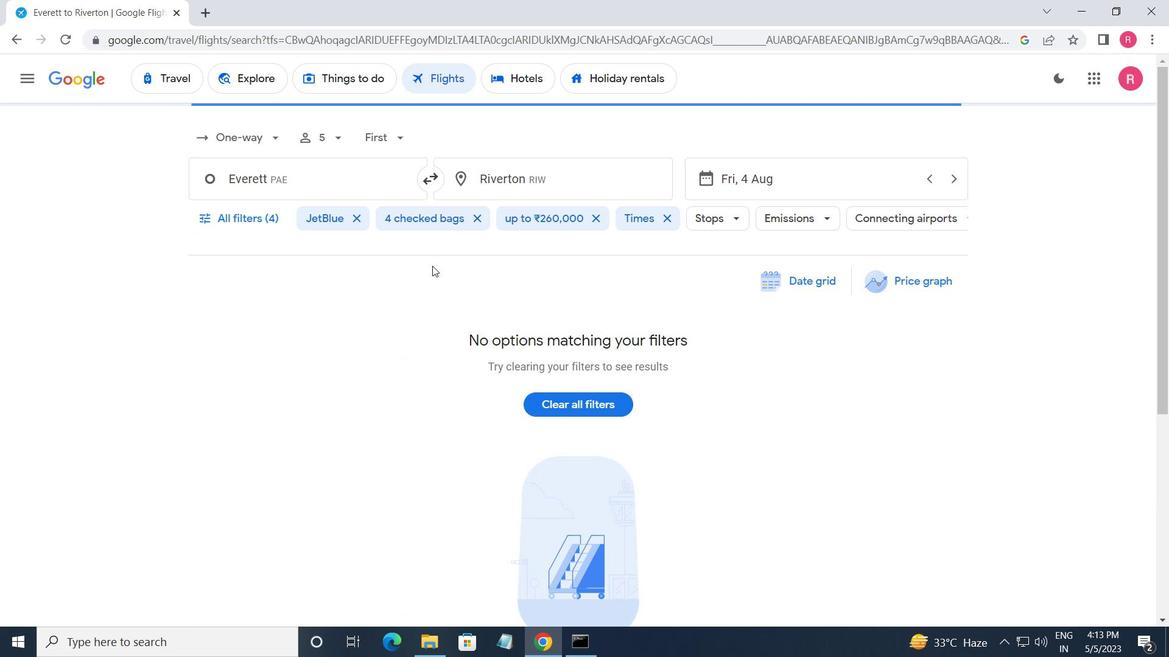 
